 Task: Look for space in Daqing, China from 6th September, 2023 to 10th September, 2023 for 1 adult in price range Rs.9000 to Rs.17000. Place can be private room with 1  bedroom having 1 bed and 1 bathroom. Property type can be house, flat, guest house, hotel. Booking option can be shelf check-in. Required host language is Chinese (Simplified).
Action: Mouse moved to (619, 82)
Screenshot: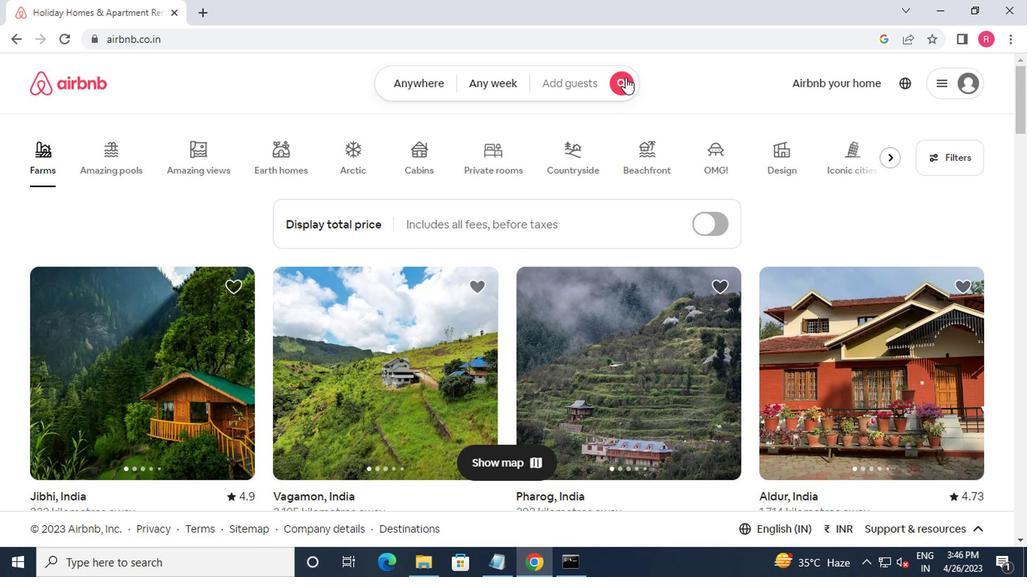 
Action: Mouse pressed left at (619, 82)
Screenshot: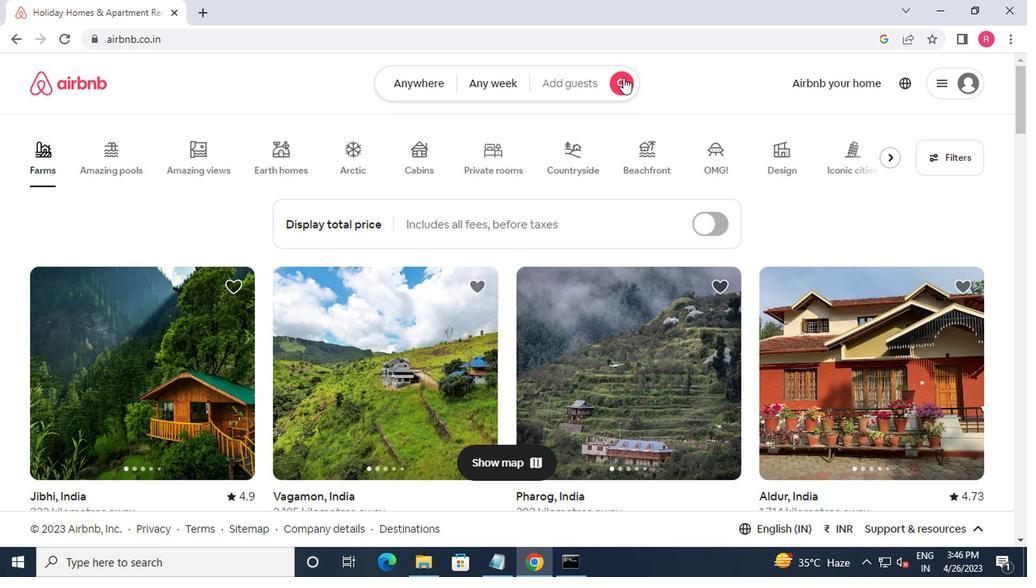 
Action: Mouse moved to (254, 146)
Screenshot: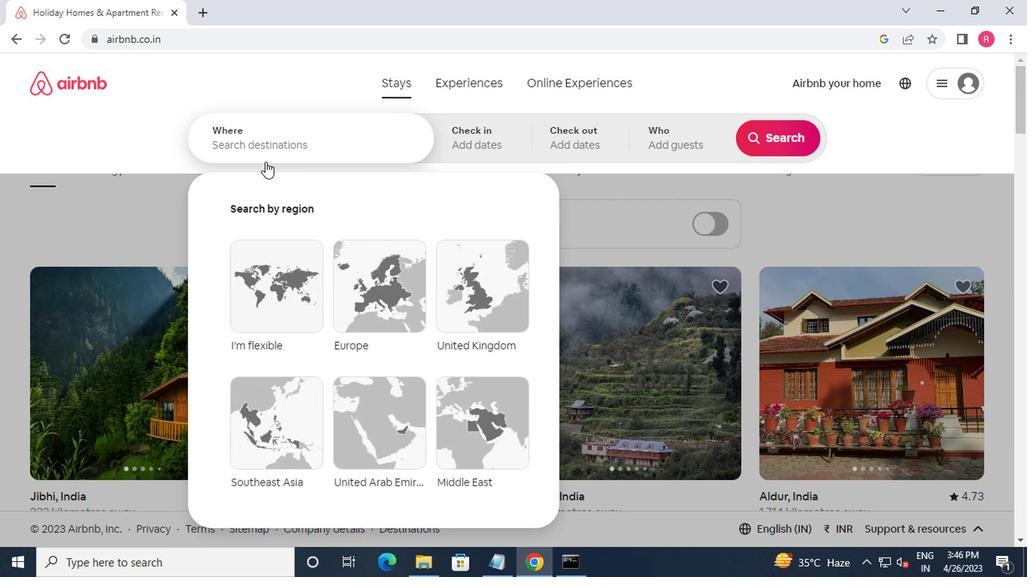 
Action: Mouse pressed left at (254, 146)
Screenshot: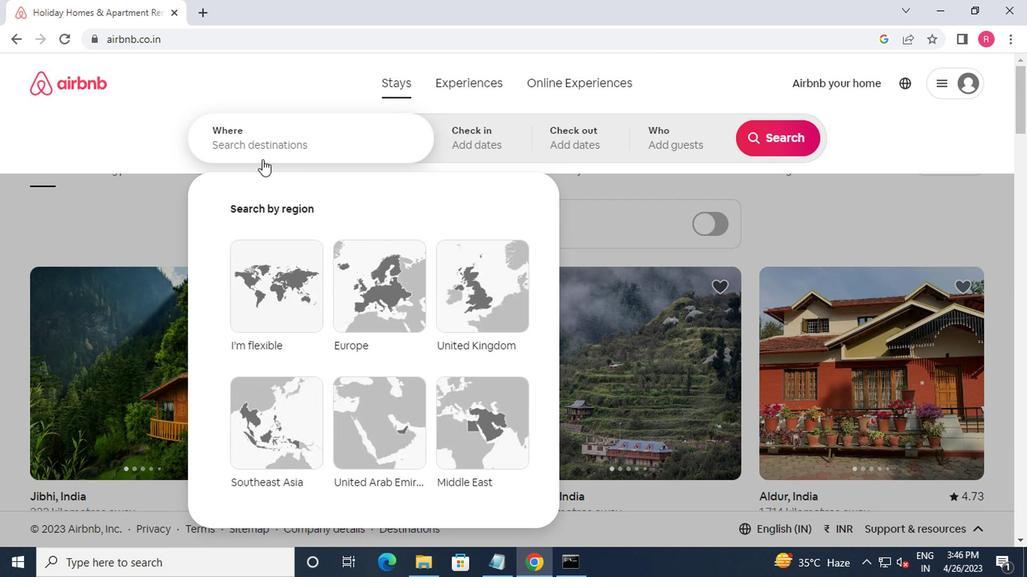 
Action: Mouse moved to (283, 165)
Screenshot: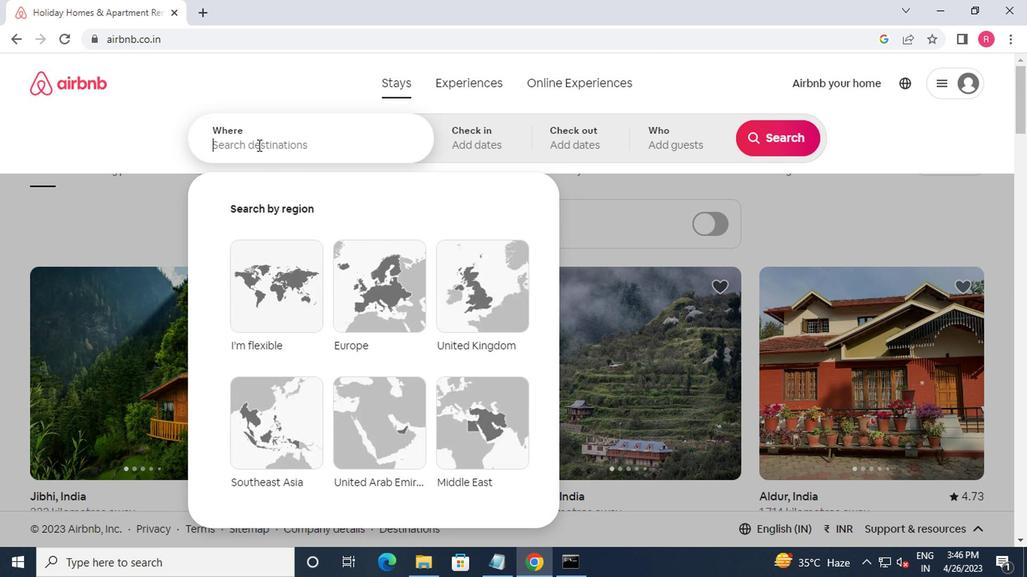 
Action: Key pressed daqing,china
Screenshot: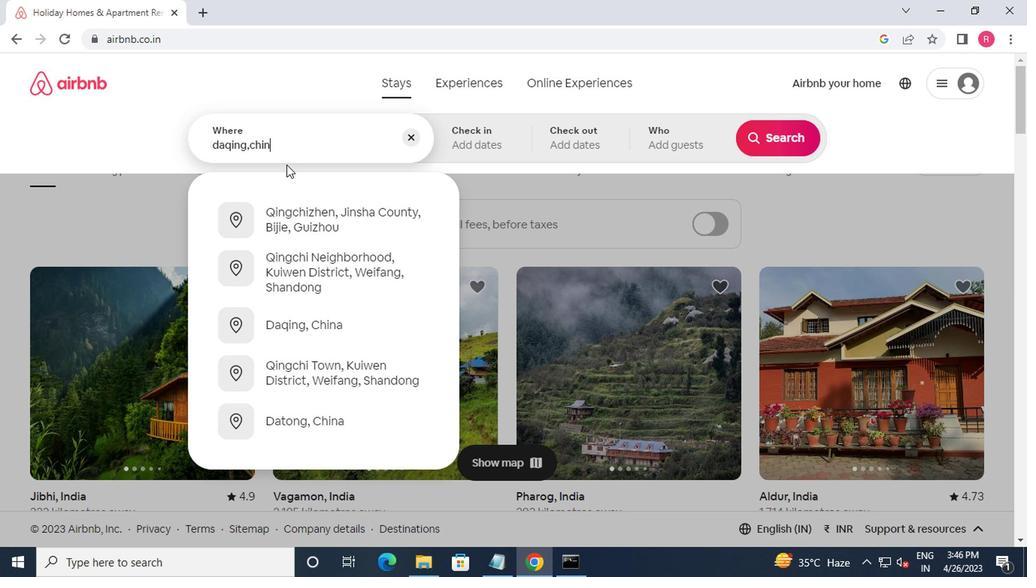 
Action: Mouse moved to (307, 276)
Screenshot: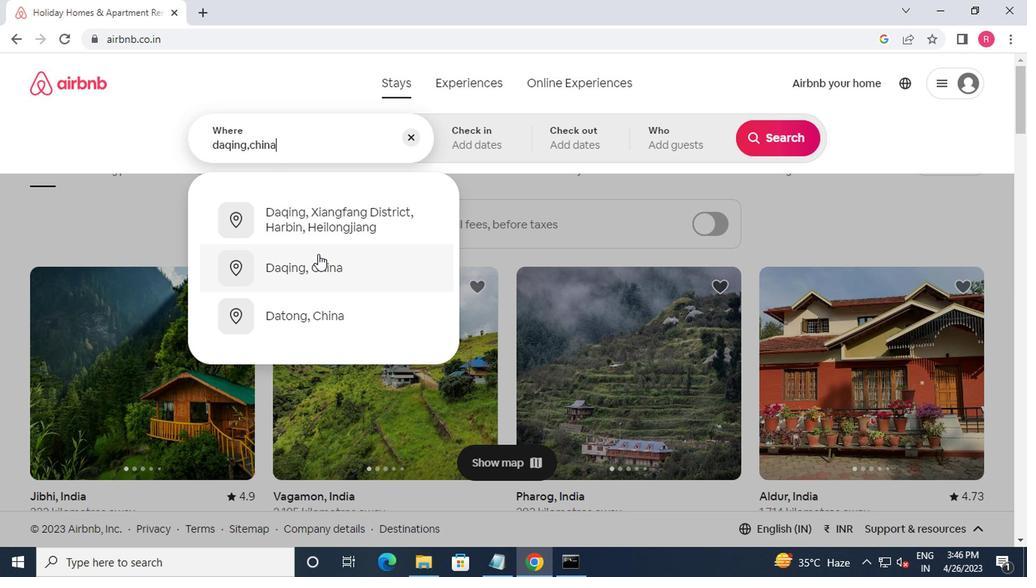 
Action: Mouse pressed left at (307, 276)
Screenshot: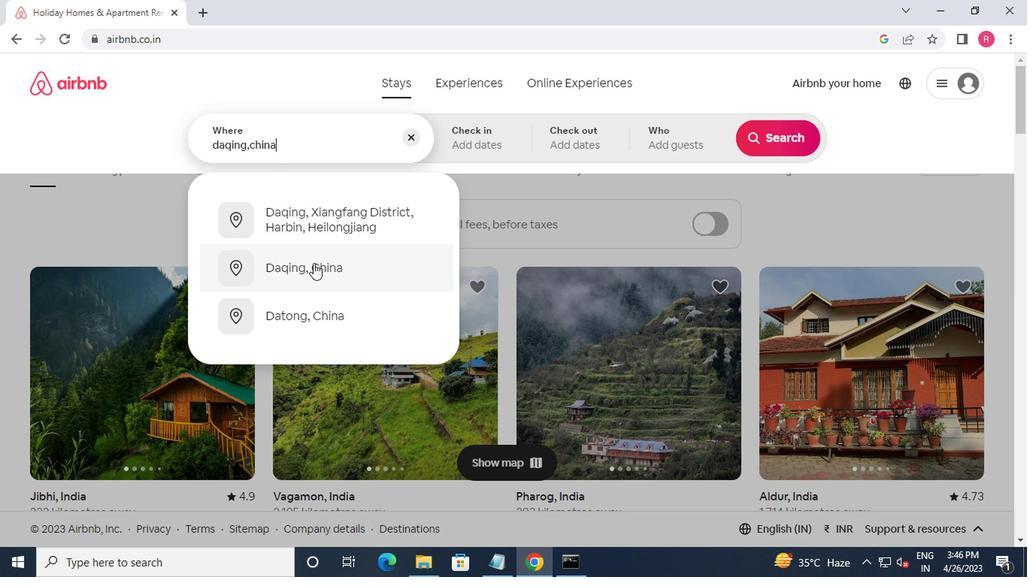 
Action: Mouse moved to (764, 260)
Screenshot: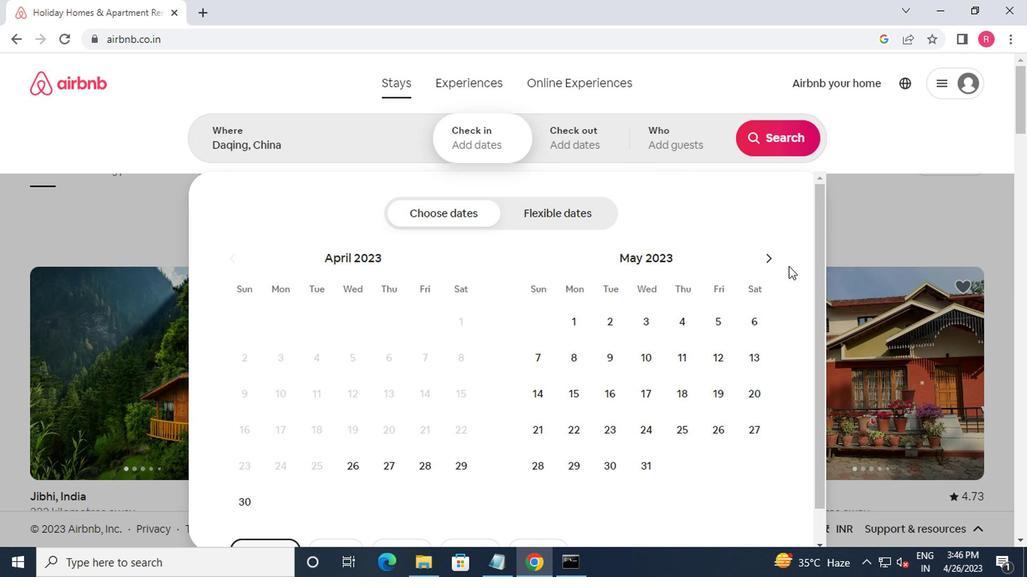 
Action: Mouse pressed left at (764, 260)
Screenshot: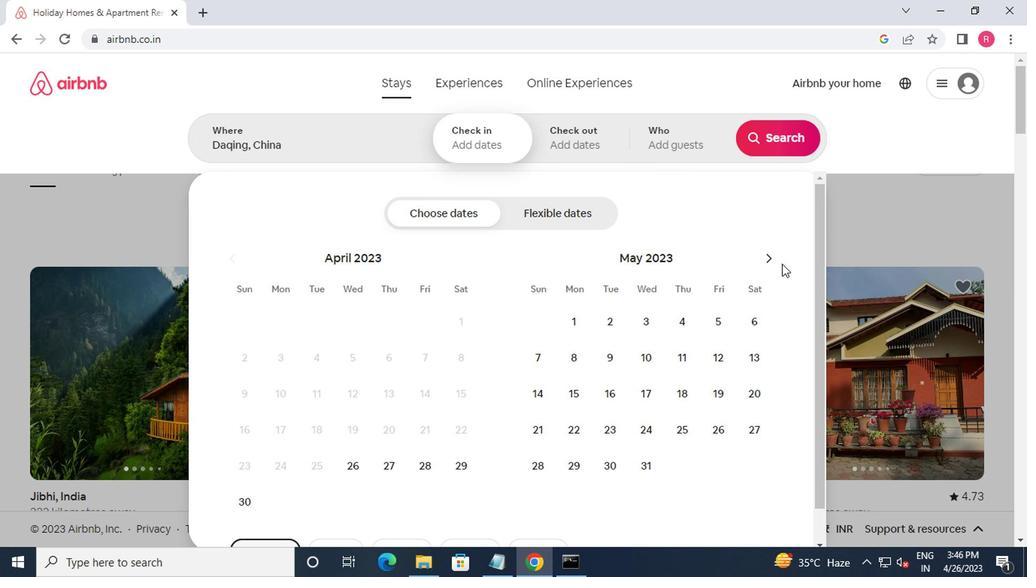 
Action: Mouse moved to (763, 260)
Screenshot: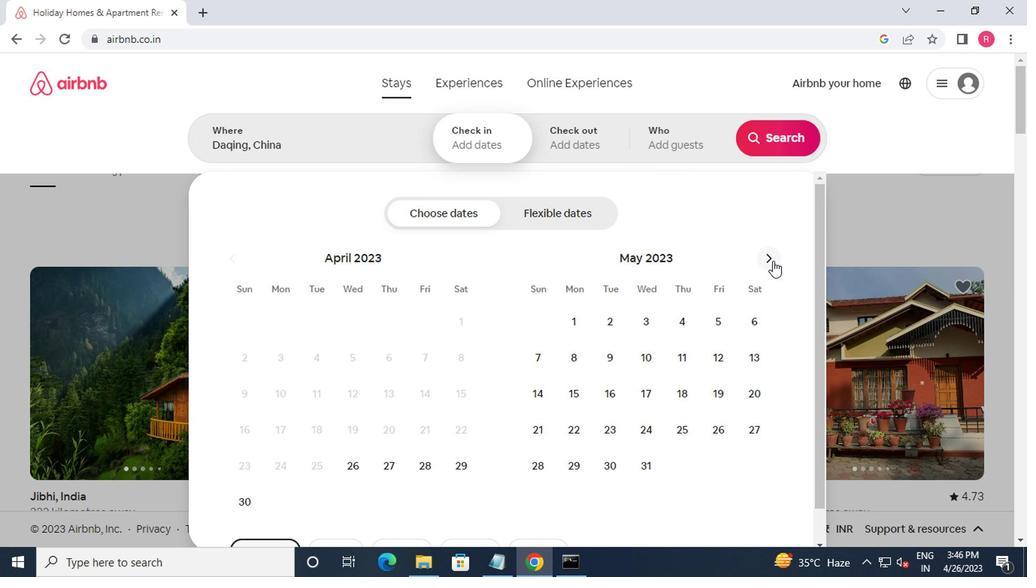 
Action: Mouse pressed left at (763, 260)
Screenshot: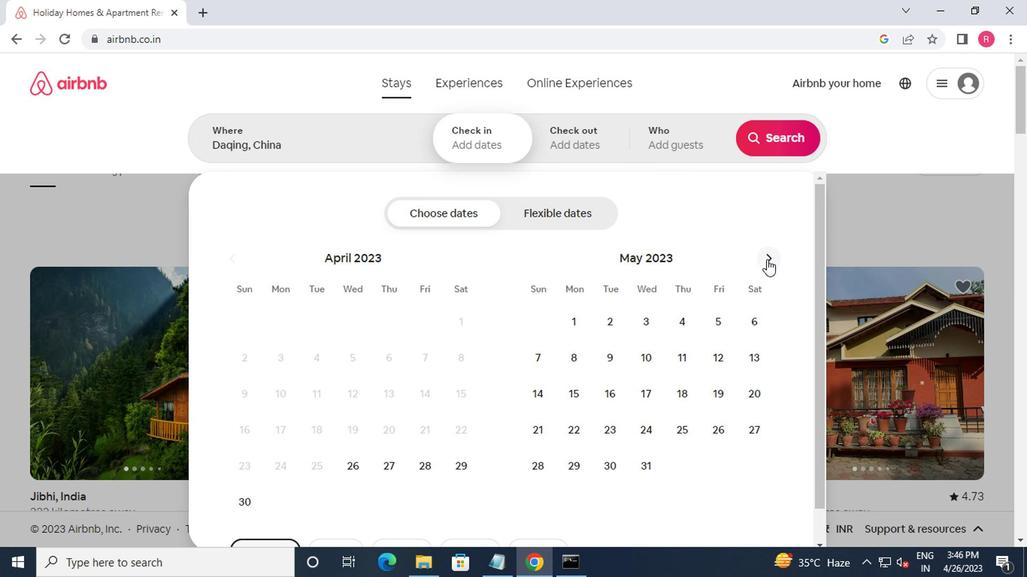 
Action: Mouse moved to (763, 258)
Screenshot: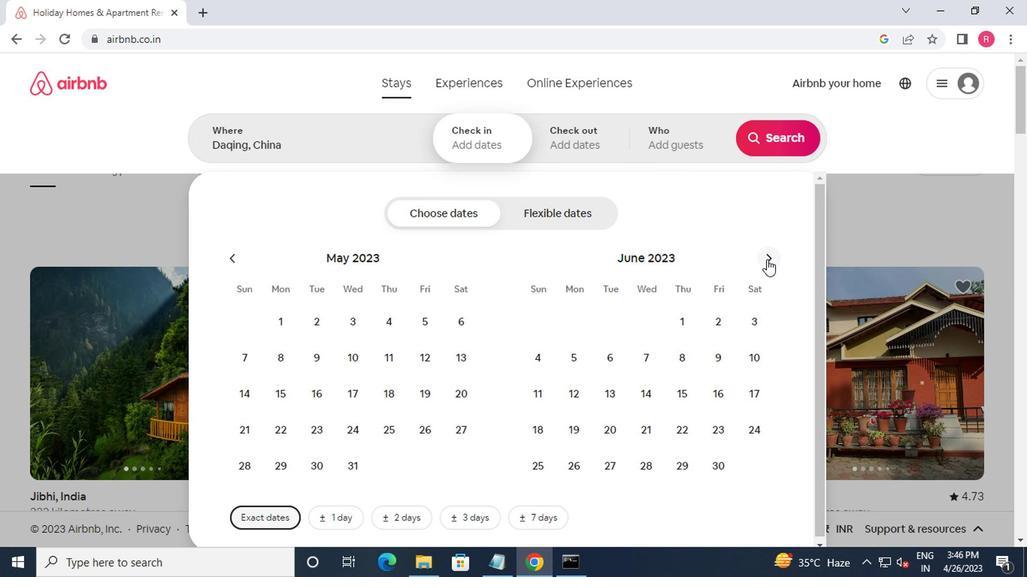 
Action: Mouse pressed left at (763, 258)
Screenshot: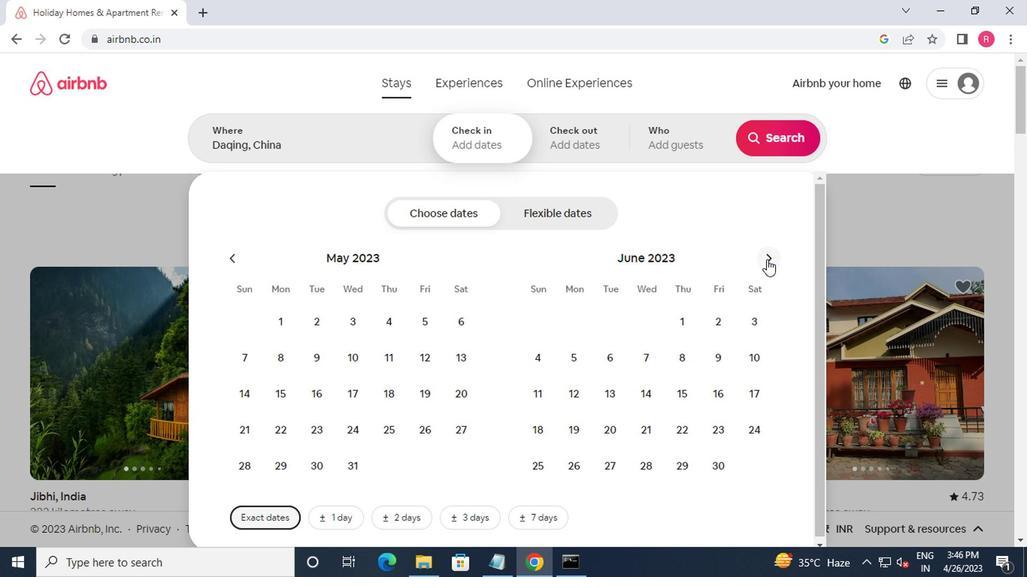 
Action: Mouse moved to (765, 258)
Screenshot: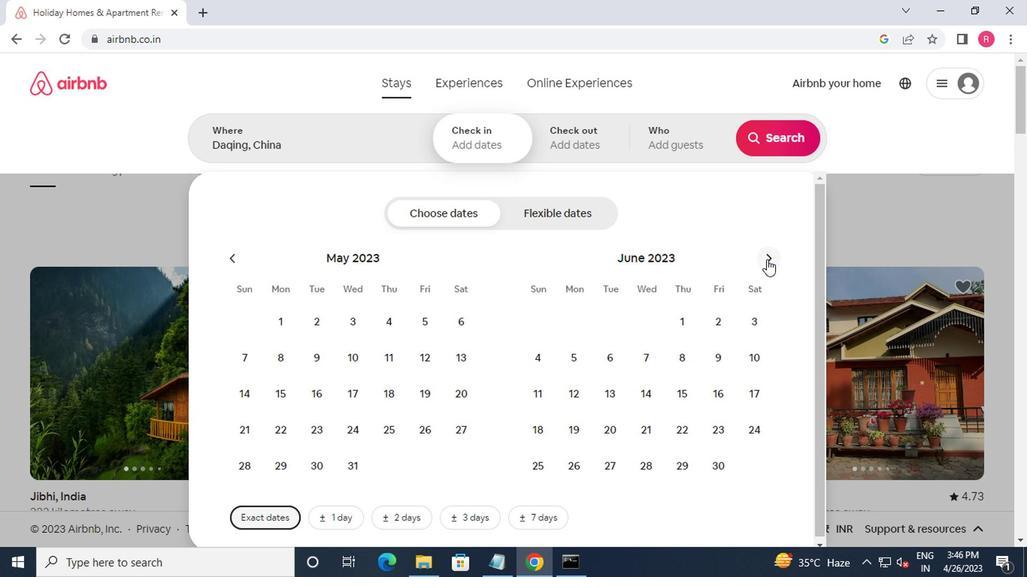 
Action: Mouse pressed left at (765, 258)
Screenshot: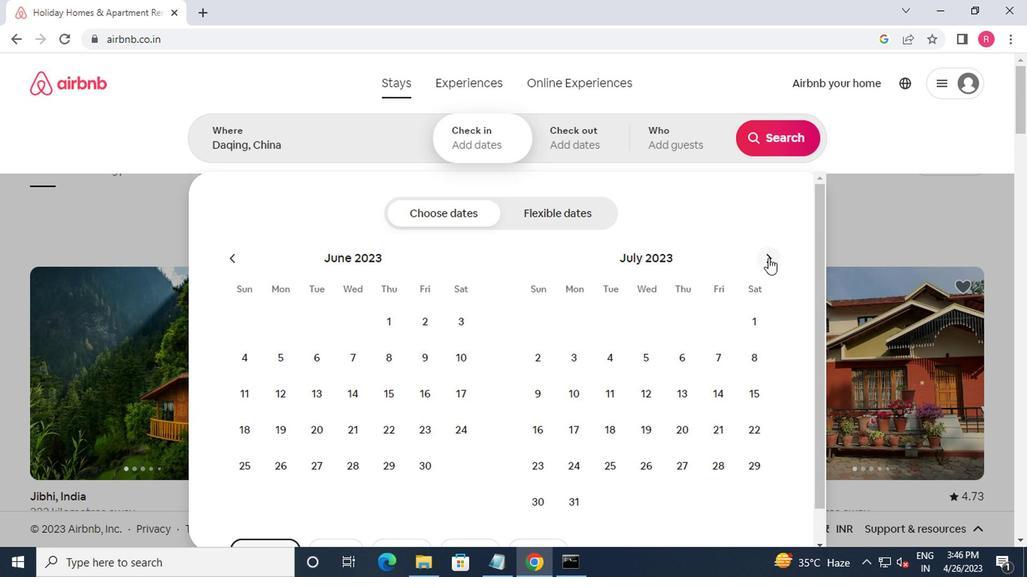 
Action: Mouse moved to (766, 258)
Screenshot: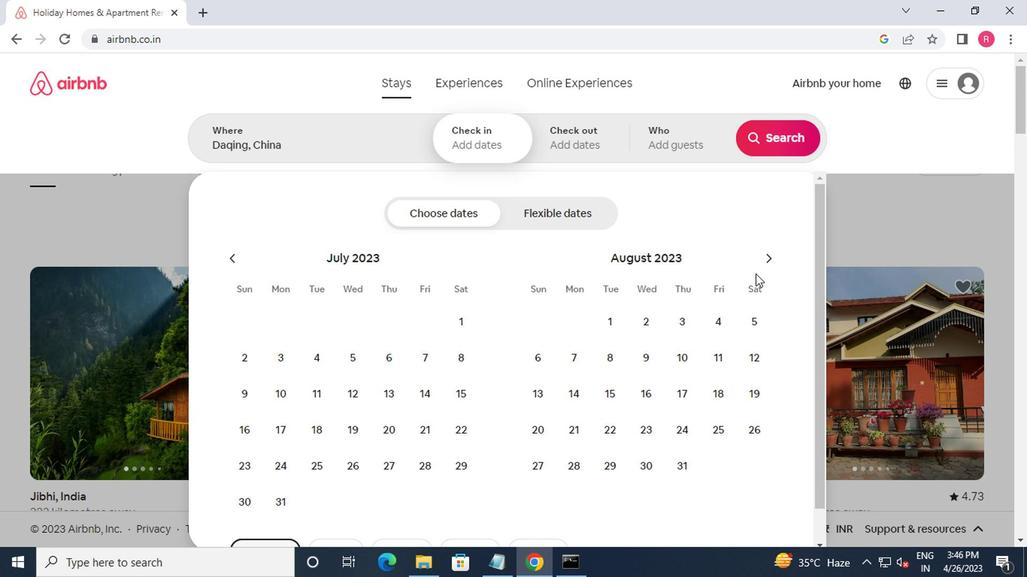 
Action: Mouse pressed left at (766, 258)
Screenshot: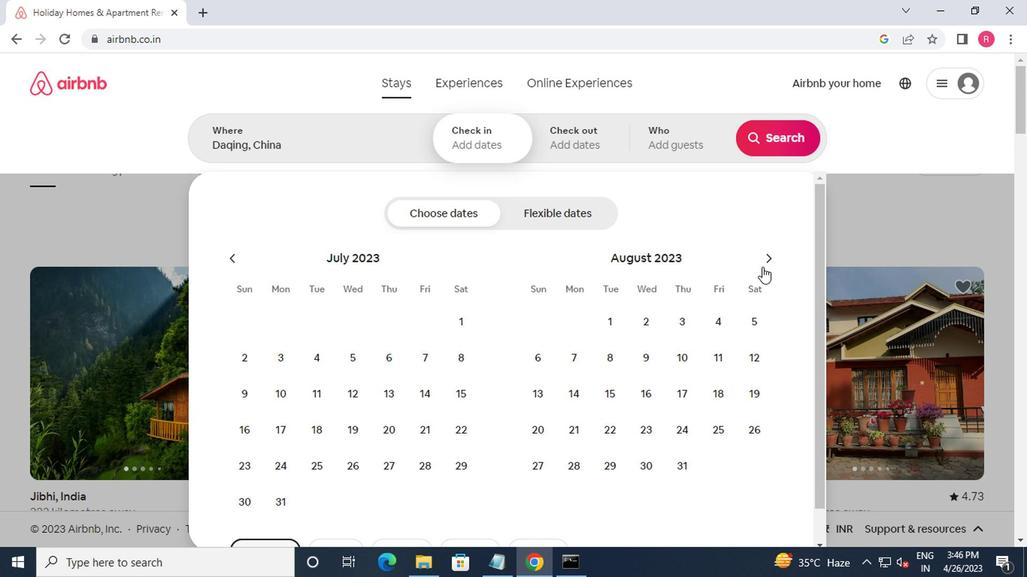 
Action: Mouse moved to (642, 364)
Screenshot: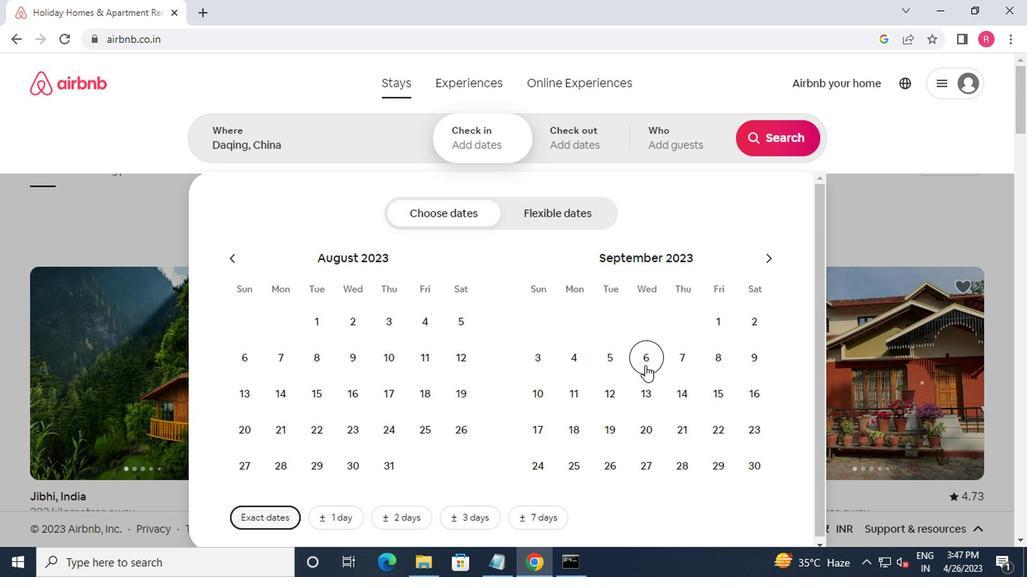 
Action: Mouse pressed left at (642, 364)
Screenshot: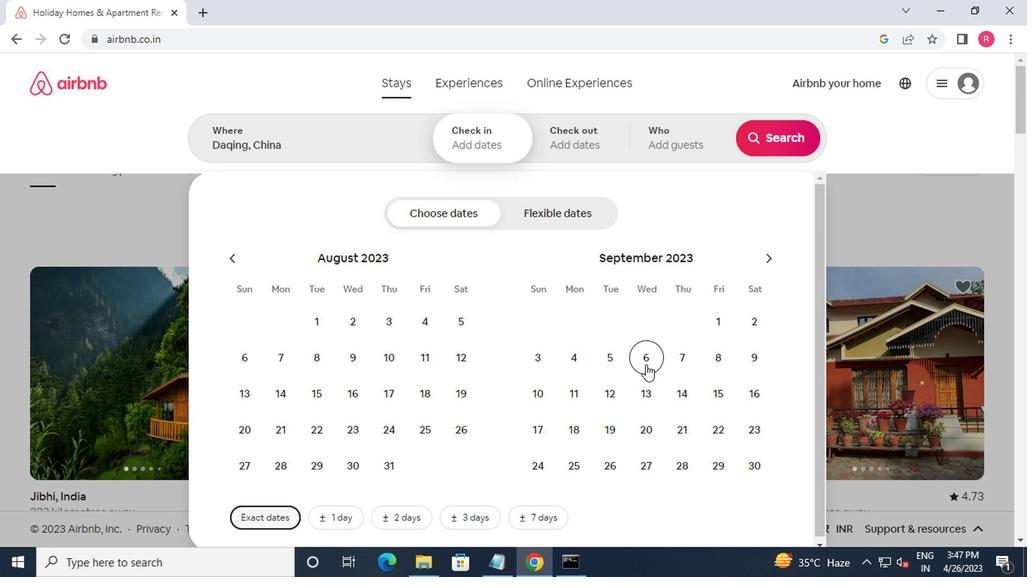 
Action: Mouse moved to (542, 398)
Screenshot: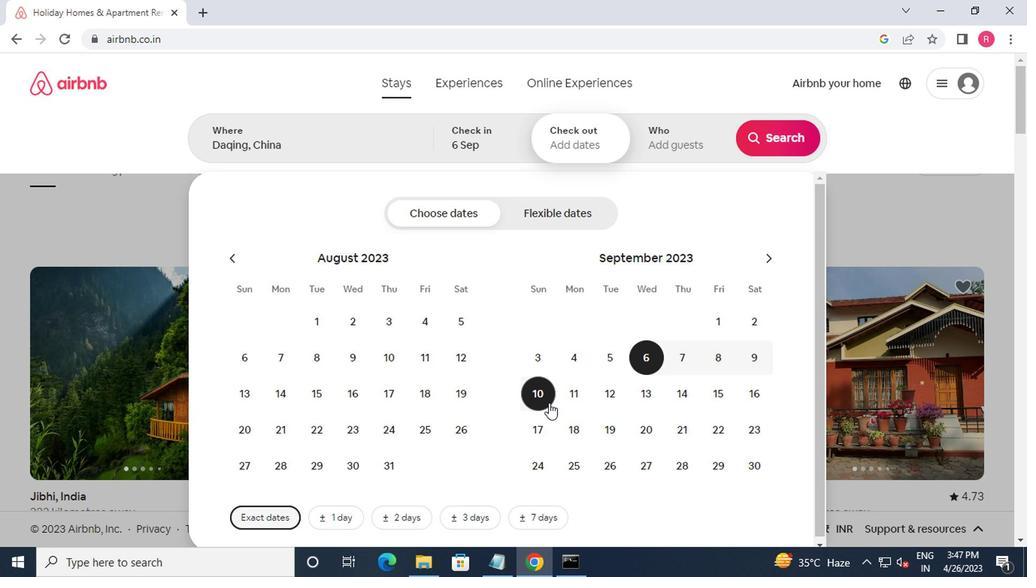 
Action: Mouse pressed left at (542, 398)
Screenshot: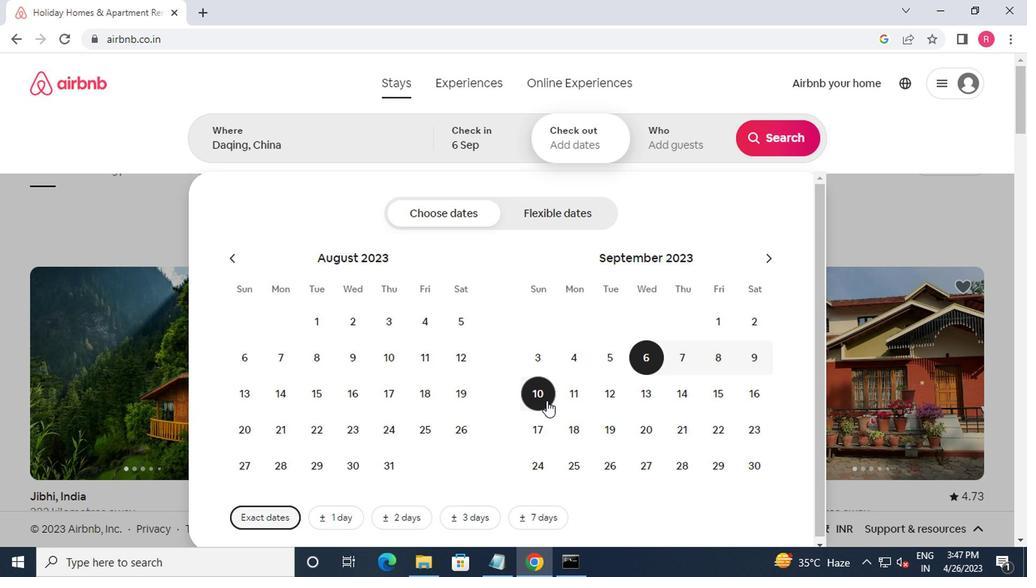 
Action: Mouse moved to (652, 160)
Screenshot: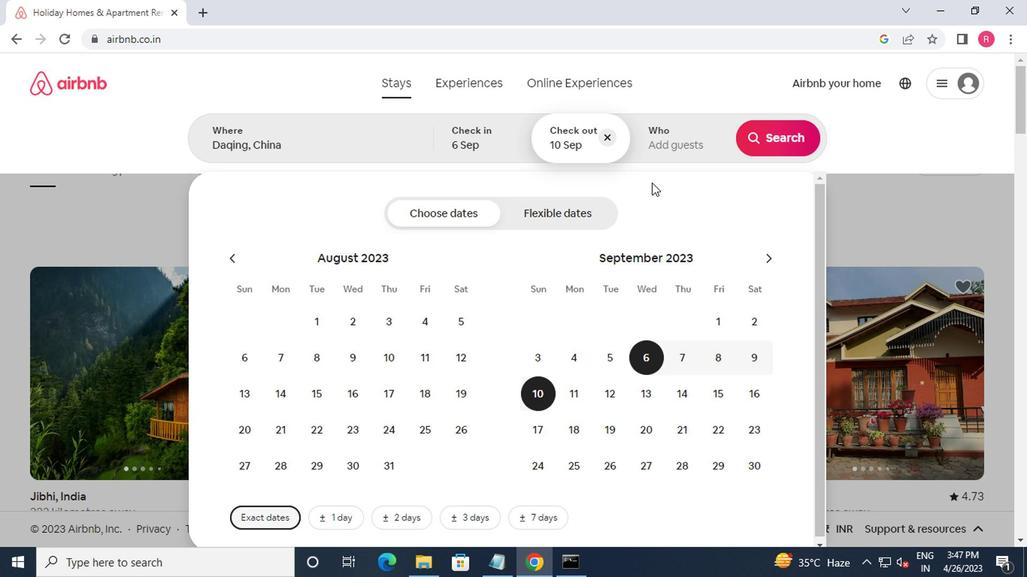 
Action: Mouse pressed left at (652, 160)
Screenshot: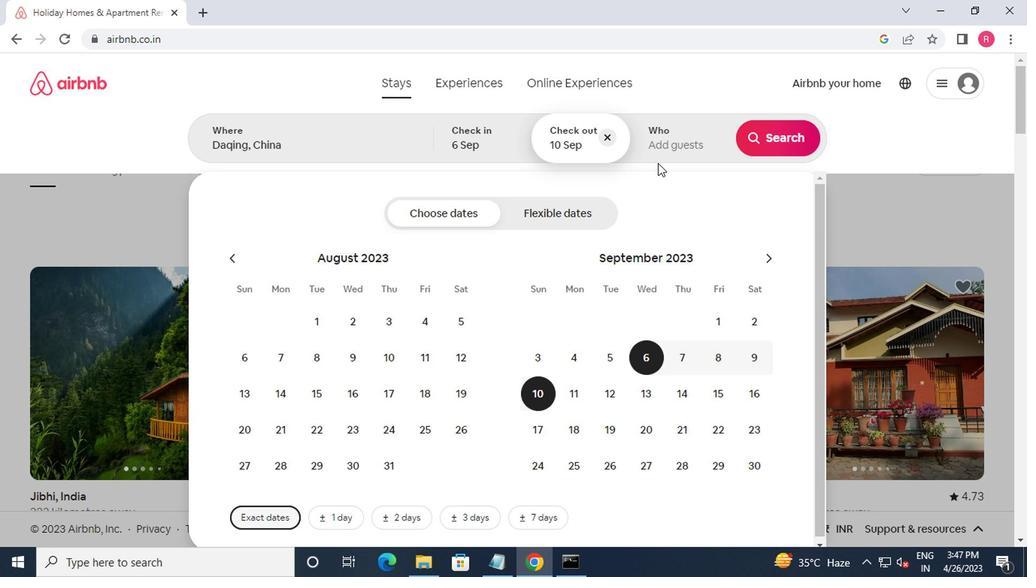 
Action: Mouse moved to (786, 220)
Screenshot: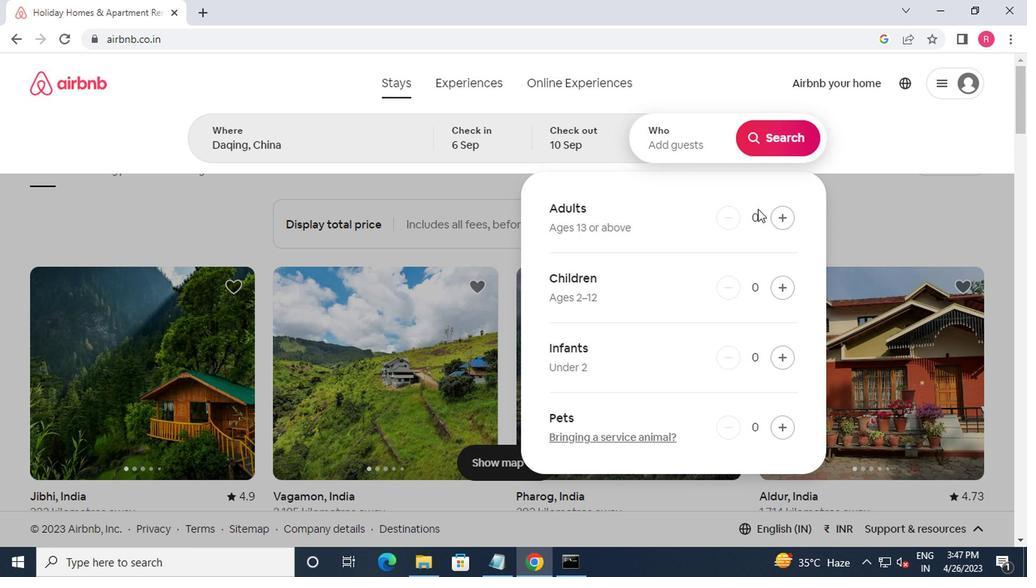 
Action: Mouse pressed left at (786, 220)
Screenshot: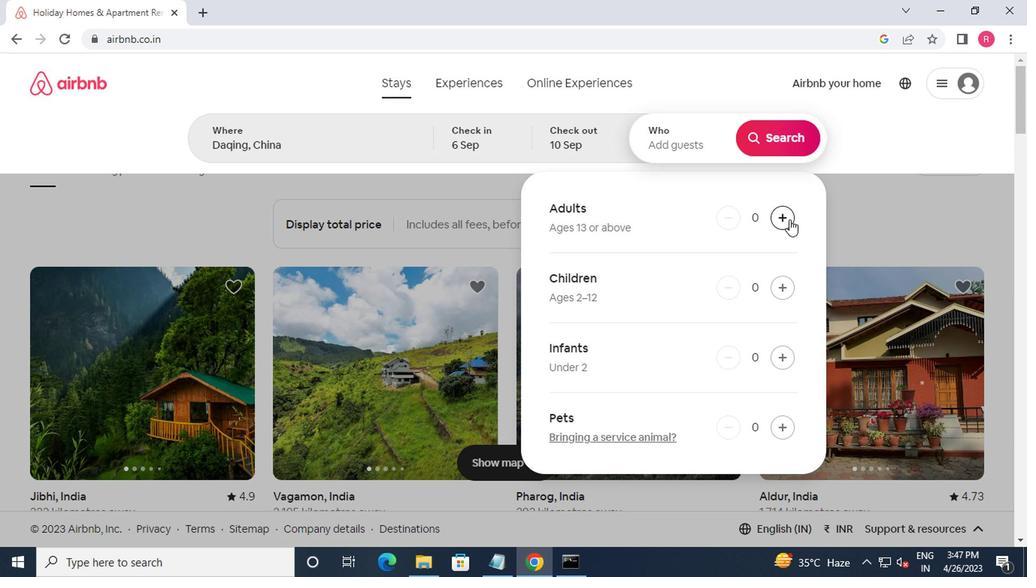 
Action: Mouse moved to (762, 154)
Screenshot: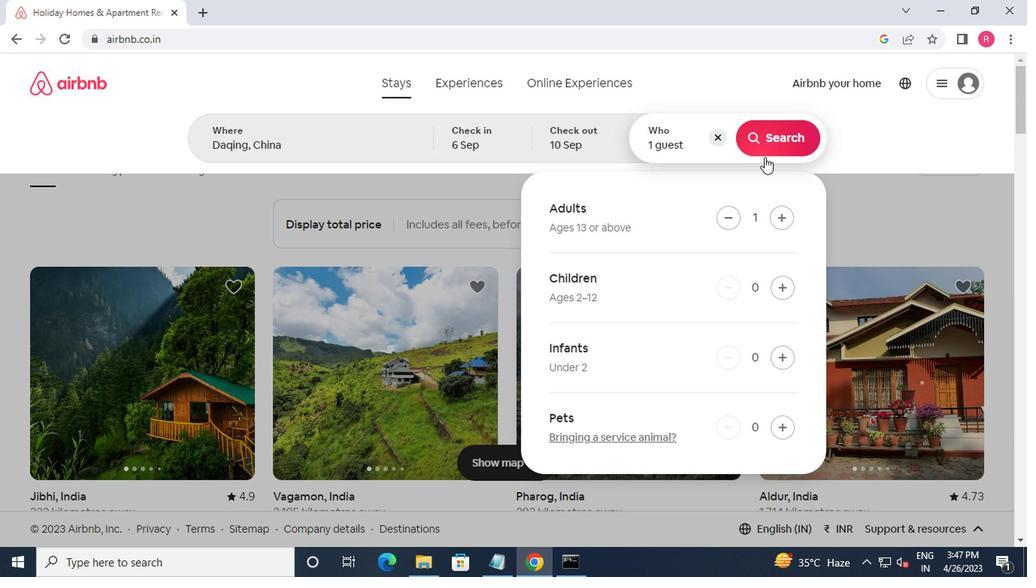 
Action: Mouse pressed left at (762, 154)
Screenshot: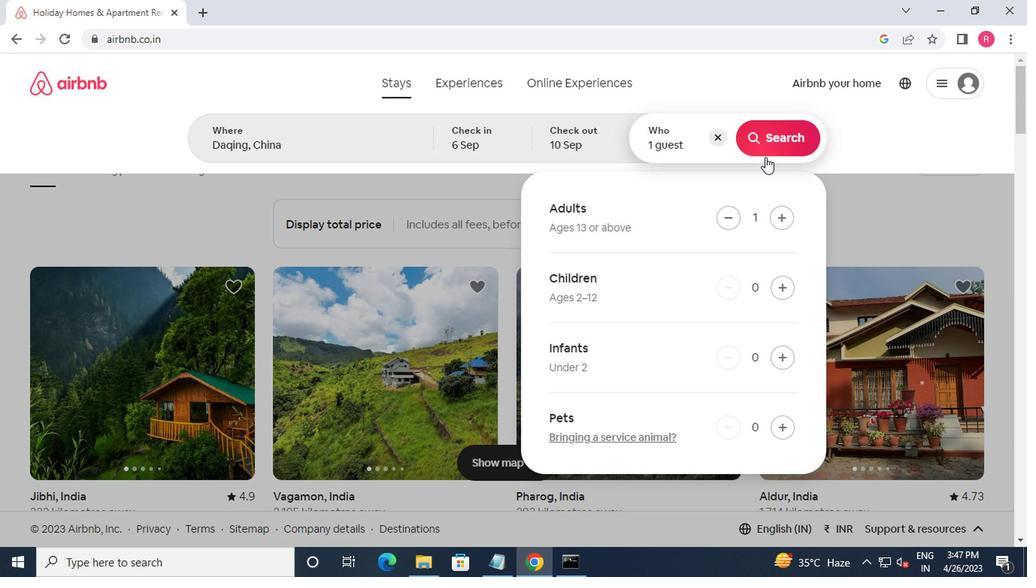 
Action: Mouse moved to (938, 147)
Screenshot: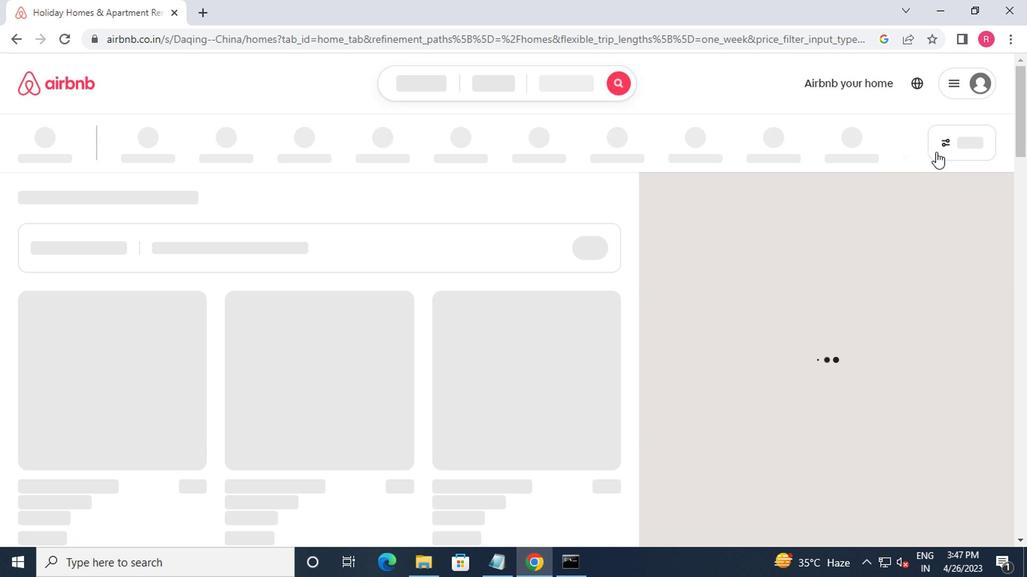 
Action: Mouse pressed left at (938, 147)
Screenshot: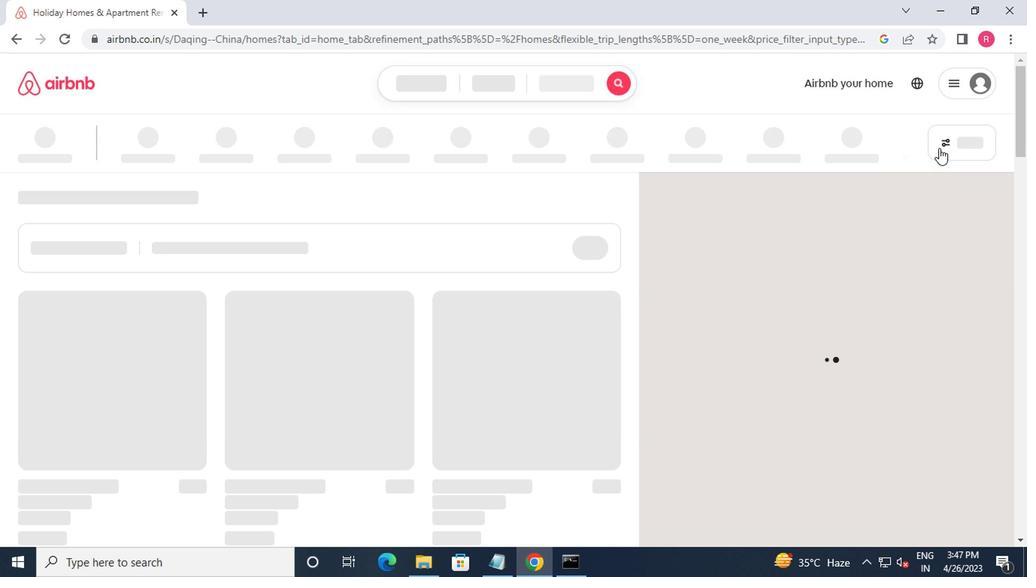 
Action: Mouse moved to (375, 241)
Screenshot: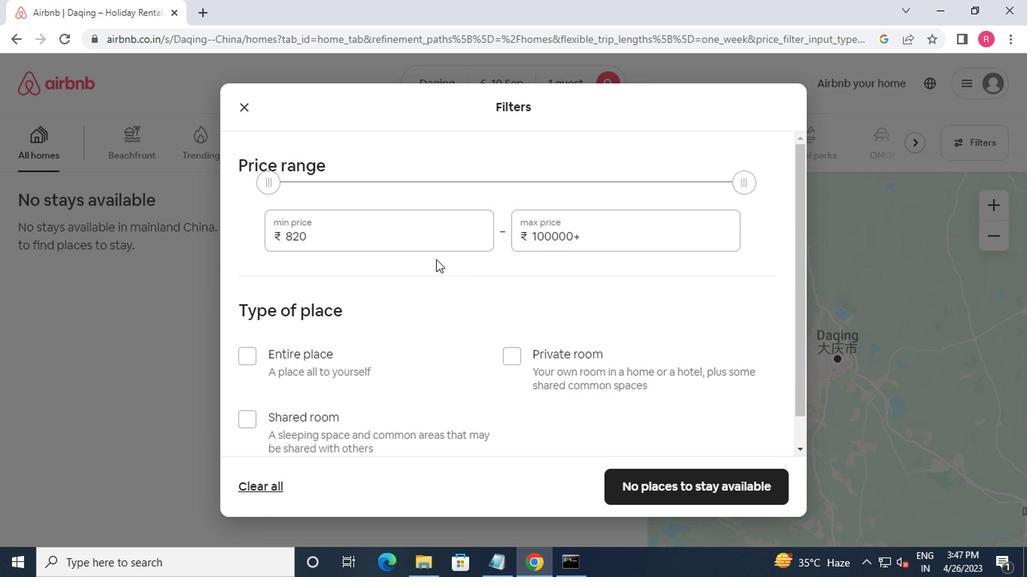 
Action: Mouse pressed left at (375, 241)
Screenshot: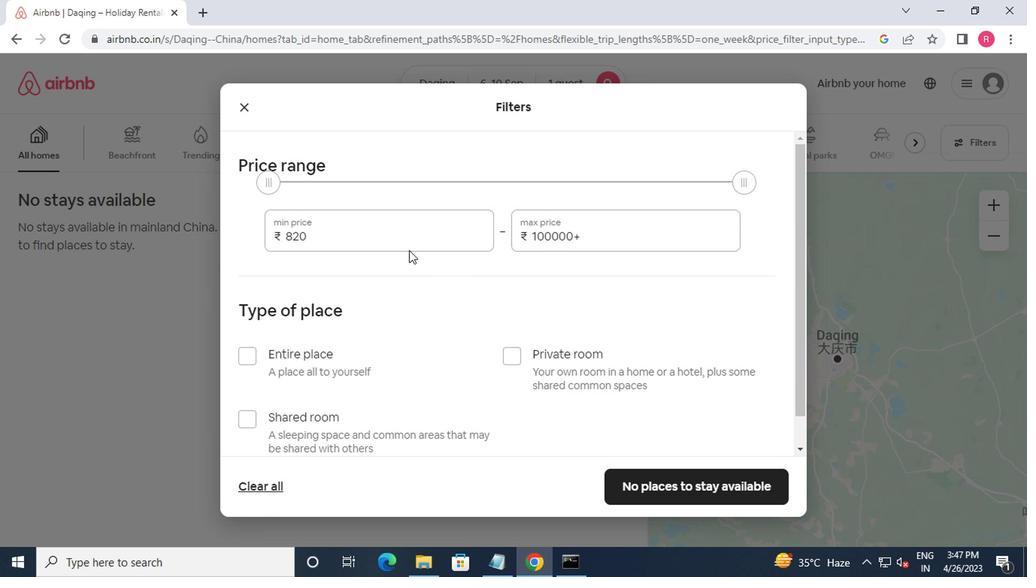 
Action: Mouse moved to (380, 232)
Screenshot: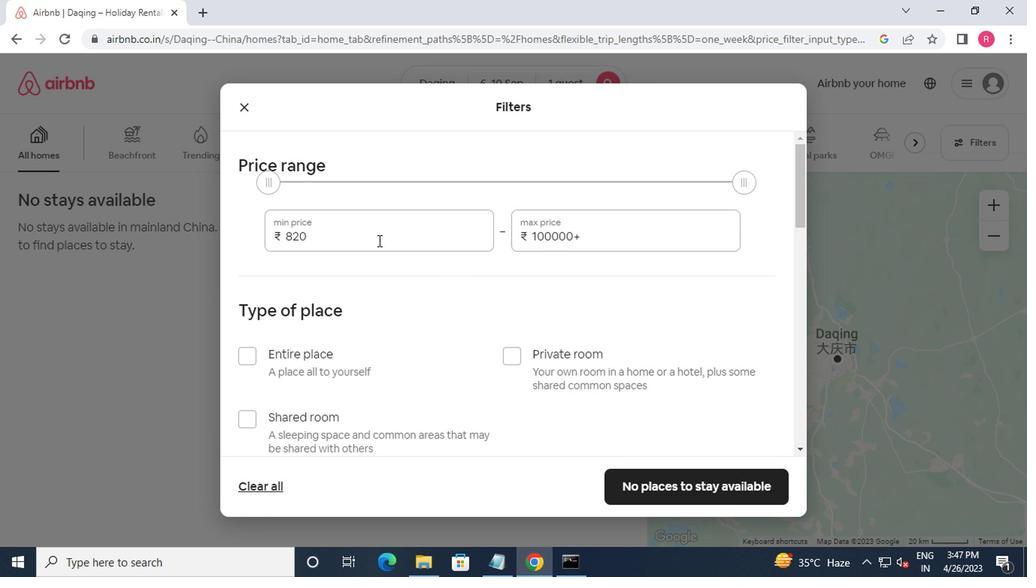 
Action: Key pressed <Key.backspace><Key.backspace><Key.backspace><Key.backspace>9000<Key.tab>17000
Screenshot: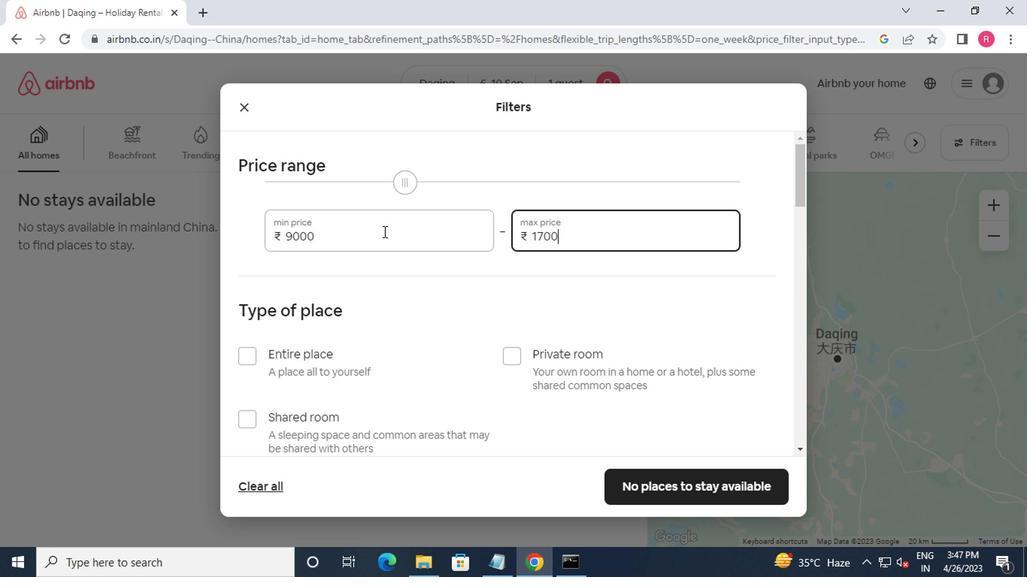 
Action: Mouse moved to (438, 309)
Screenshot: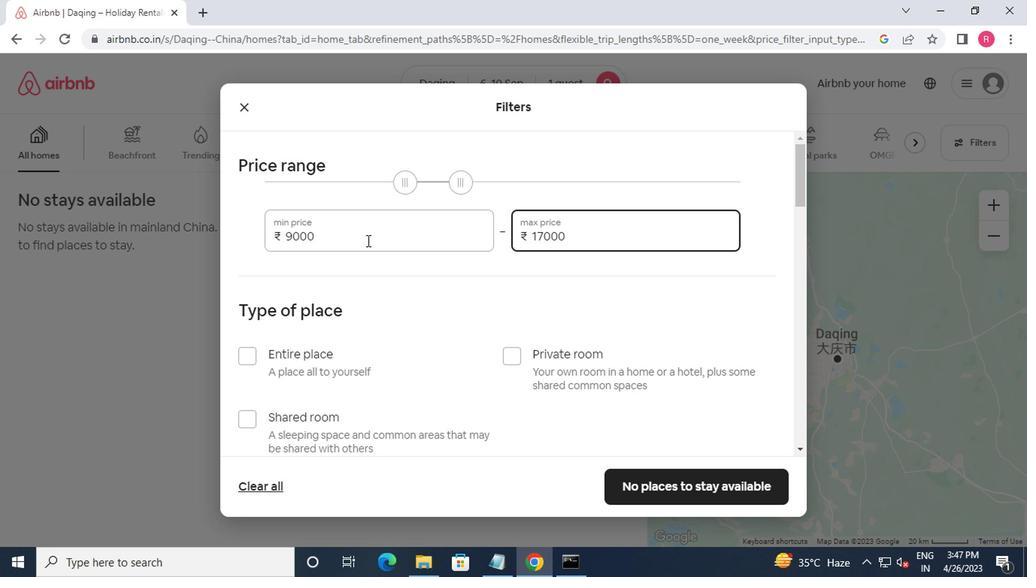 
Action: Mouse scrolled (438, 309) with delta (0, 0)
Screenshot: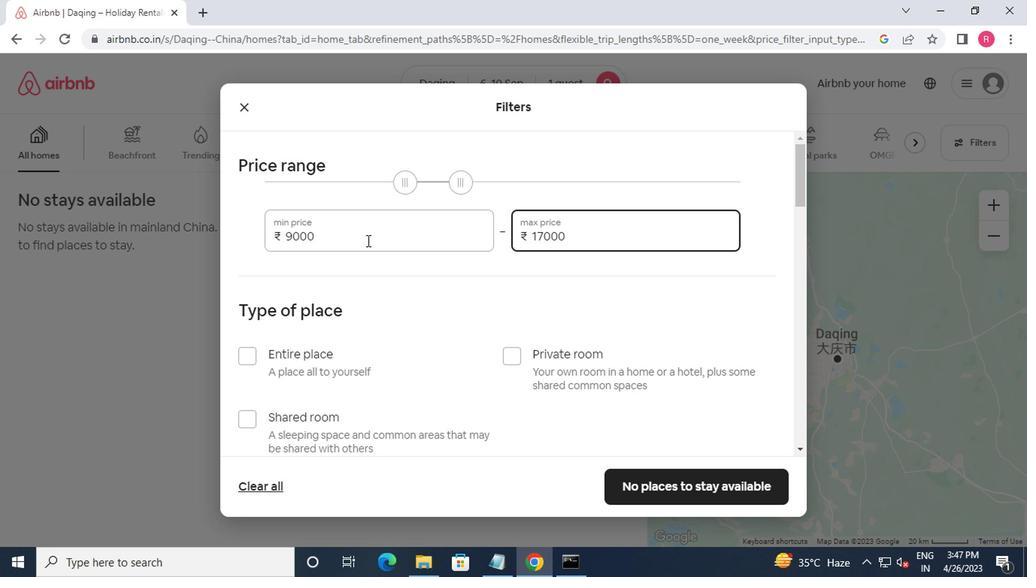 
Action: Mouse moved to (505, 279)
Screenshot: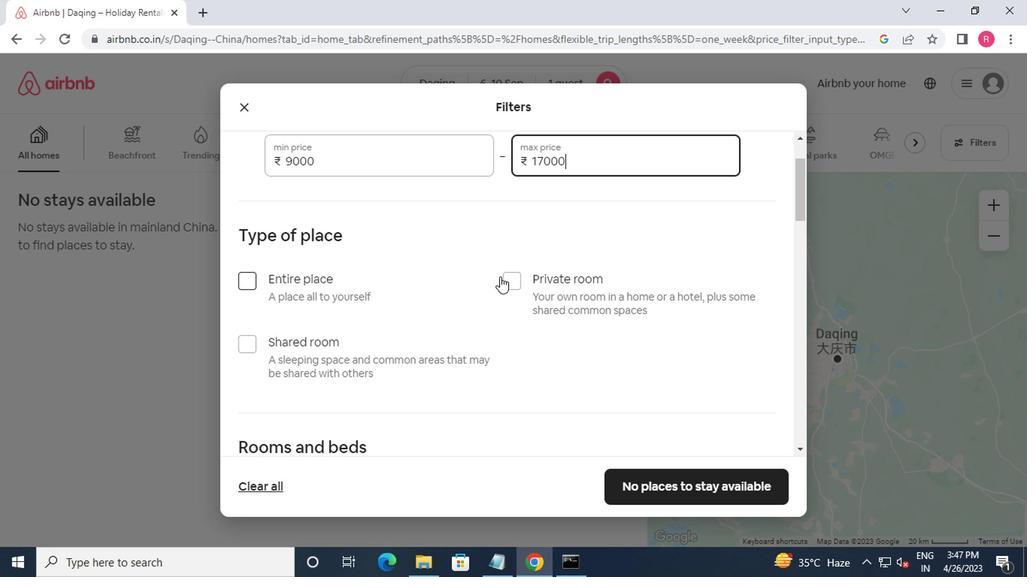 
Action: Mouse pressed left at (505, 279)
Screenshot: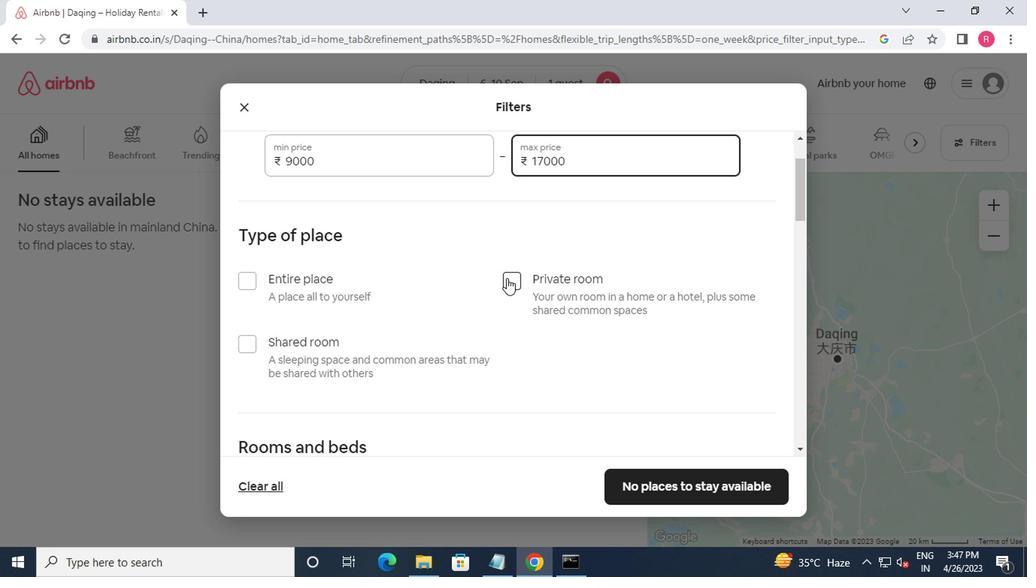
Action: Mouse moved to (497, 281)
Screenshot: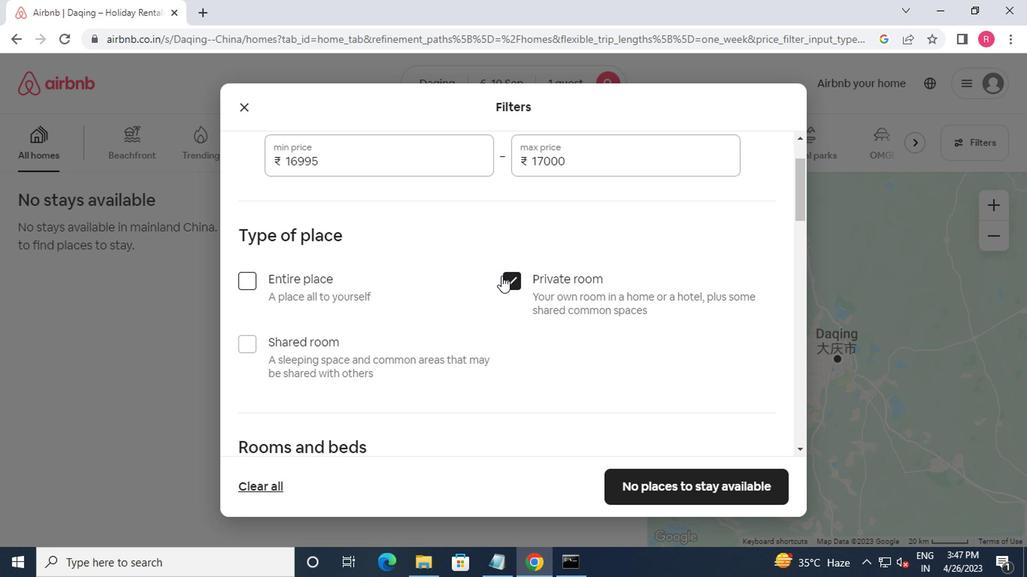 
Action: Mouse scrolled (497, 280) with delta (0, 0)
Screenshot: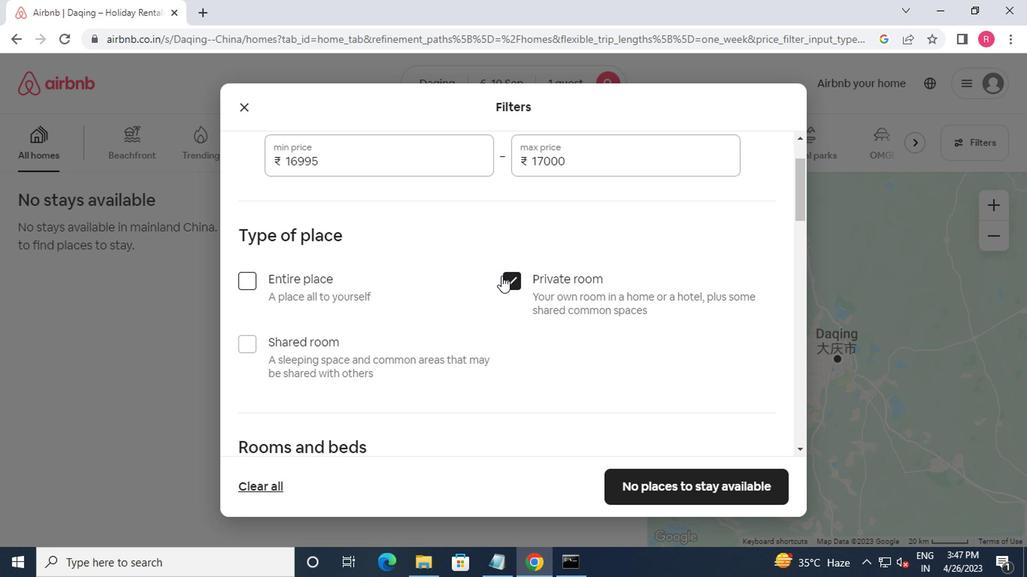 
Action: Mouse moved to (370, 349)
Screenshot: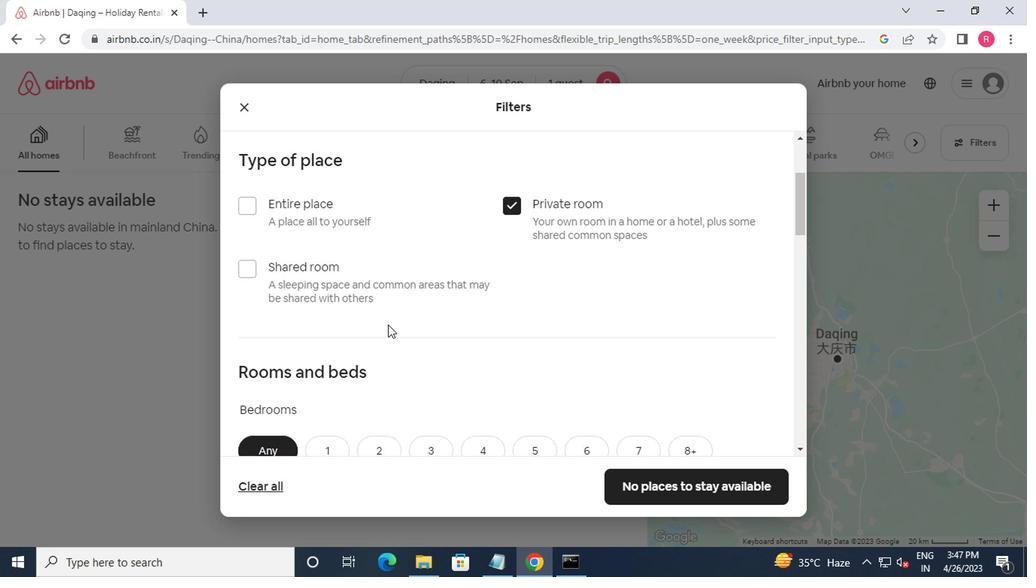 
Action: Mouse scrolled (370, 349) with delta (0, 0)
Screenshot: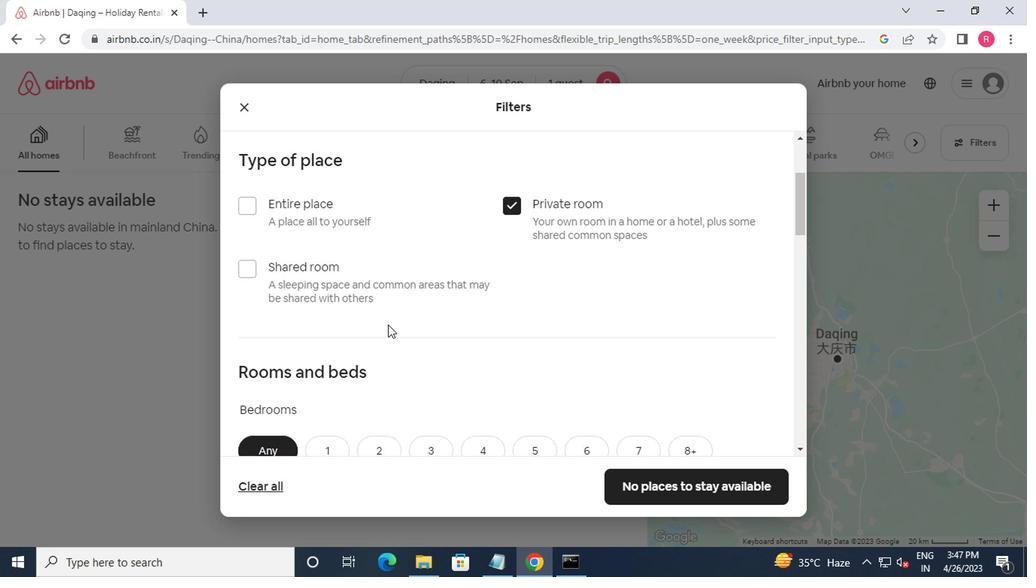 
Action: Mouse moved to (372, 352)
Screenshot: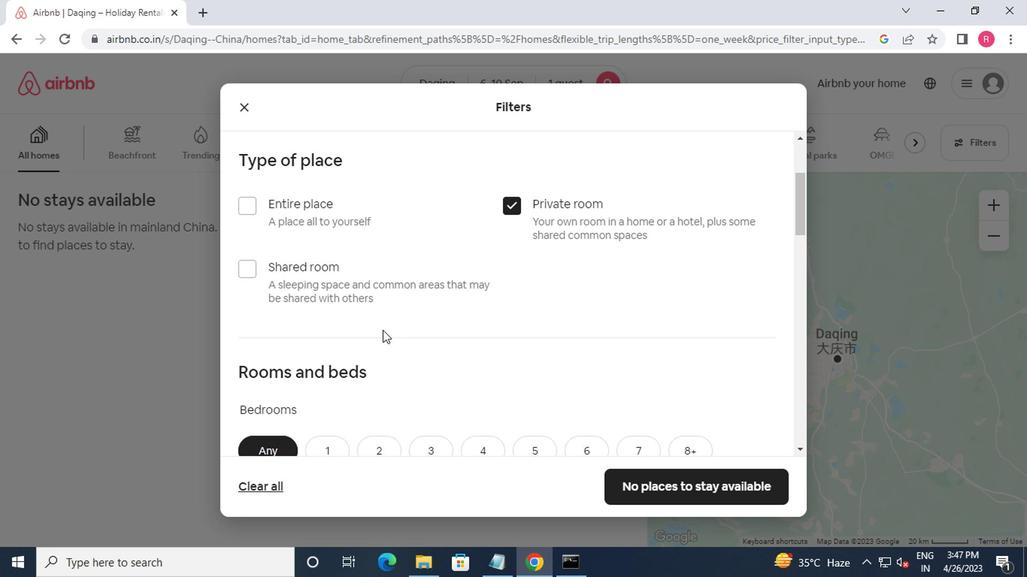 
Action: Mouse scrolled (372, 351) with delta (0, -1)
Screenshot: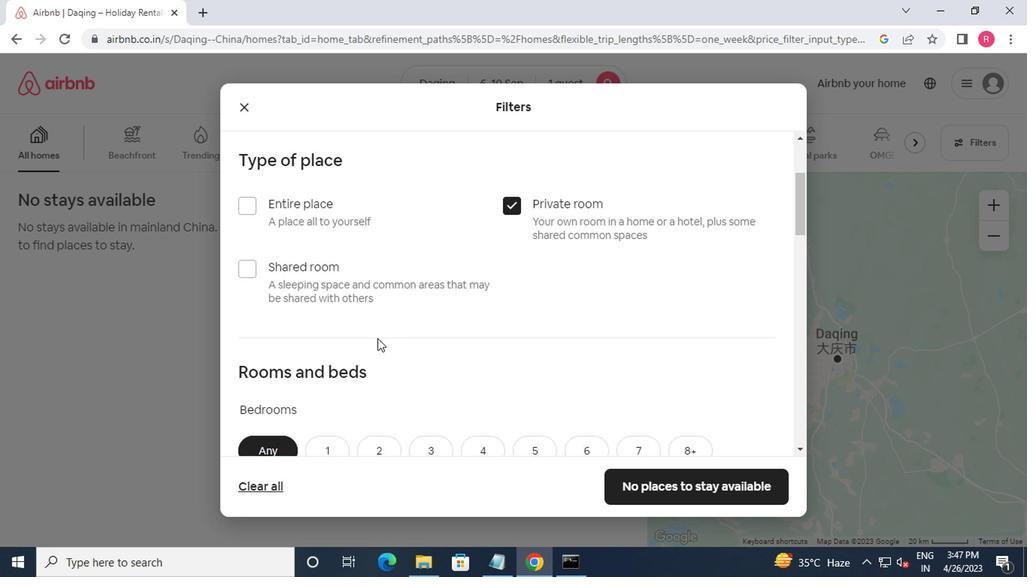 
Action: Mouse moved to (312, 309)
Screenshot: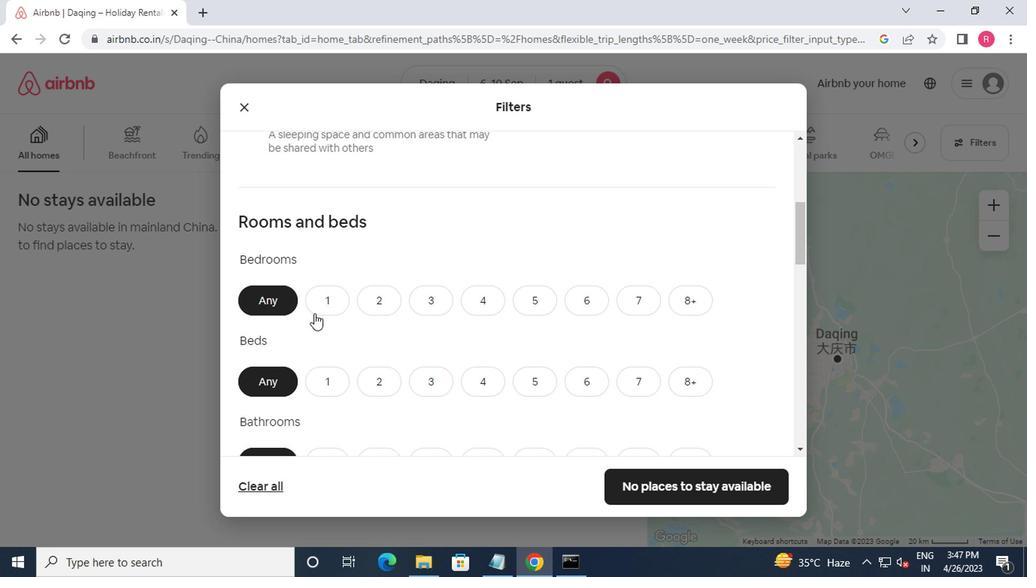 
Action: Mouse pressed left at (312, 309)
Screenshot: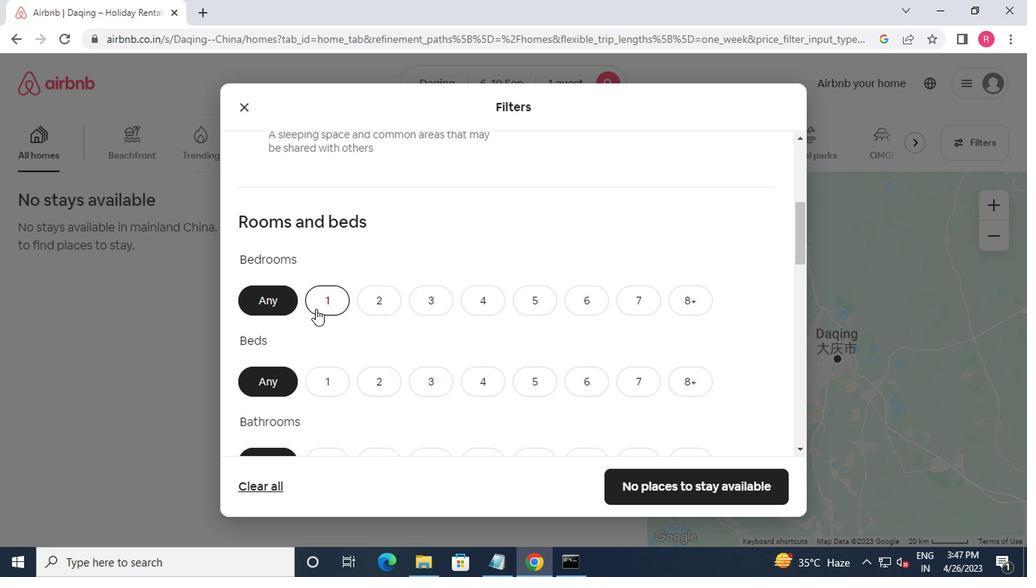 
Action: Mouse moved to (319, 317)
Screenshot: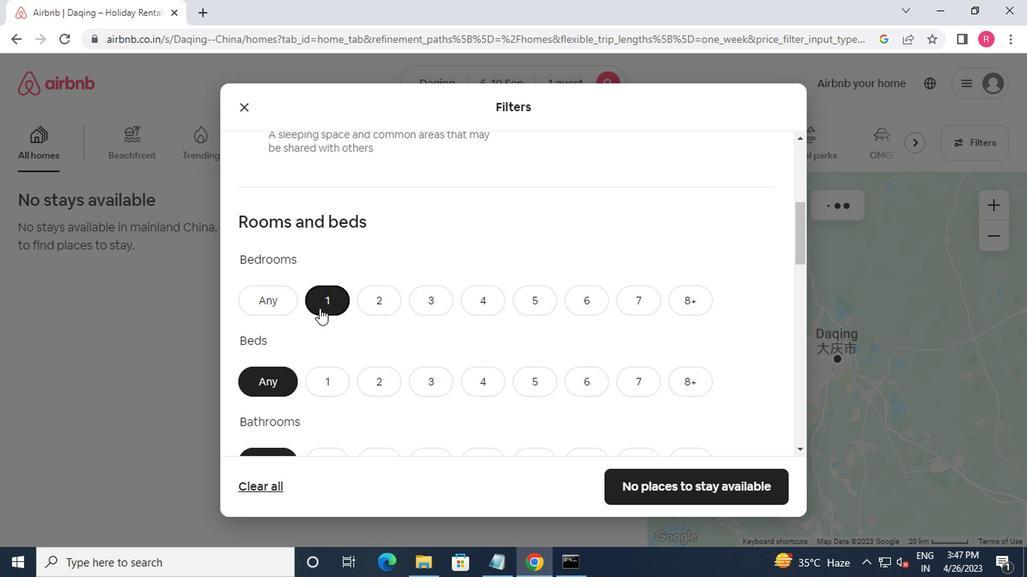 
Action: Mouse scrolled (319, 317) with delta (0, 0)
Screenshot: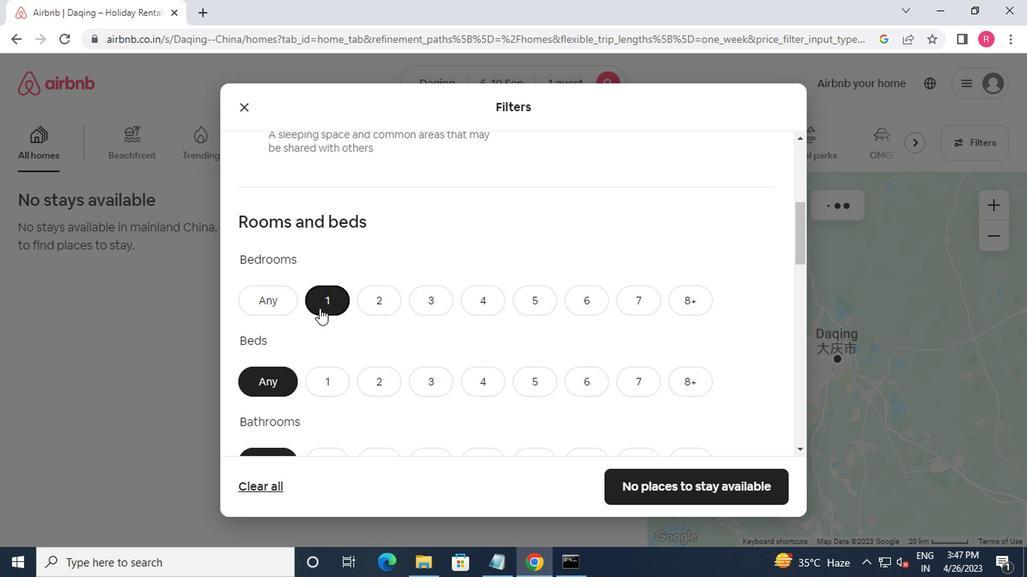 
Action: Mouse moved to (323, 319)
Screenshot: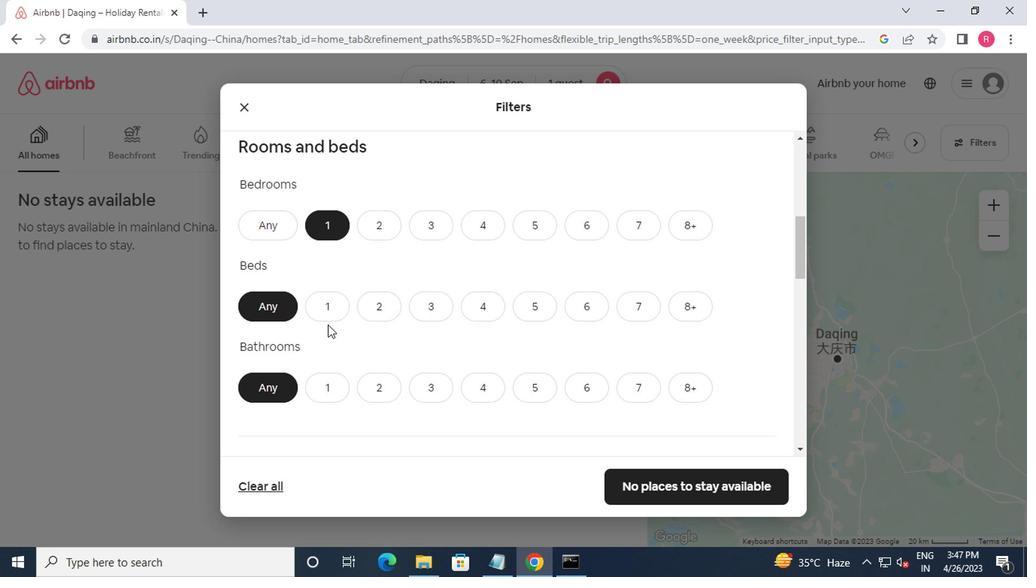 
Action: Mouse pressed left at (323, 319)
Screenshot: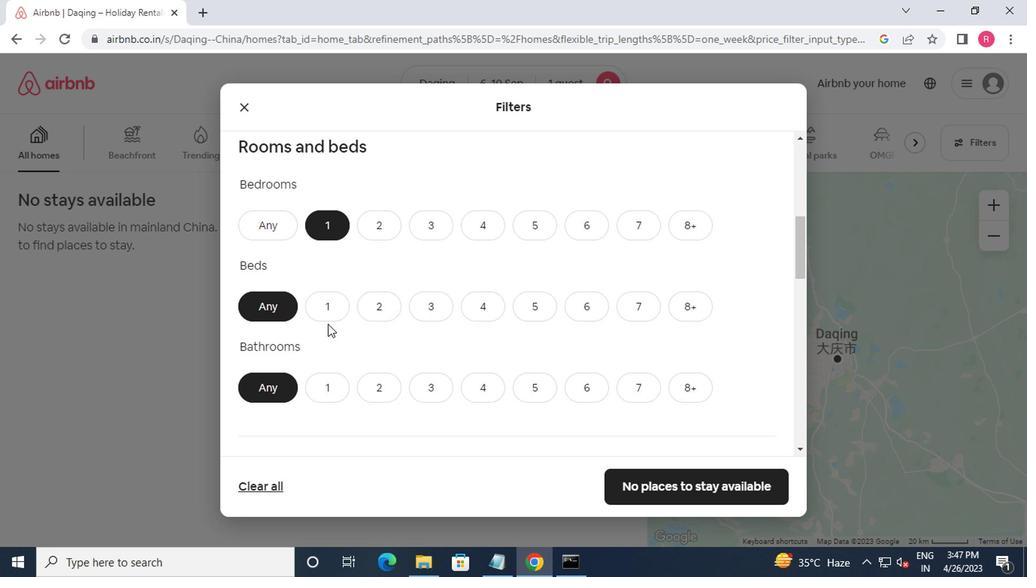 
Action: Mouse moved to (328, 383)
Screenshot: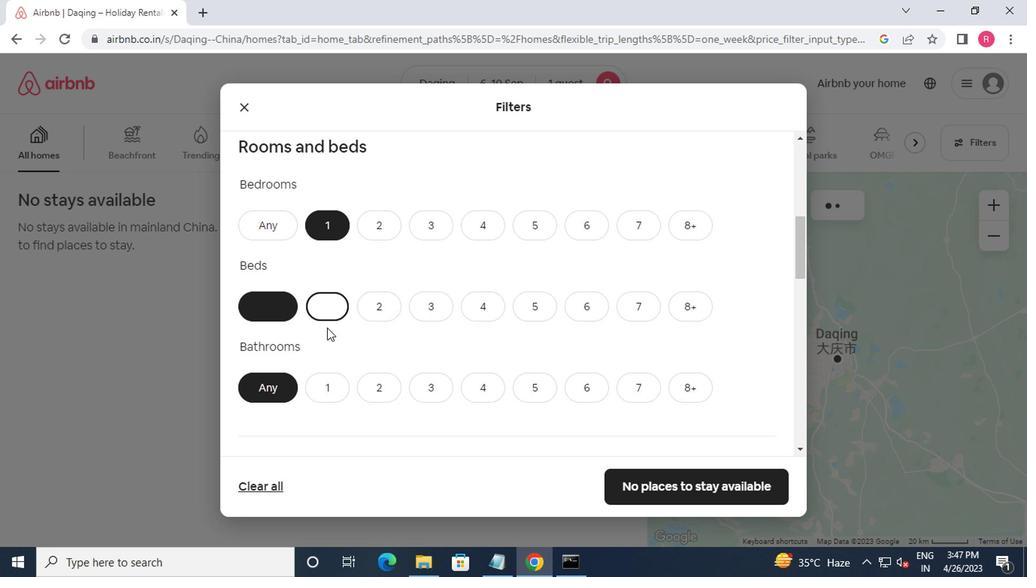 
Action: Mouse pressed left at (328, 383)
Screenshot: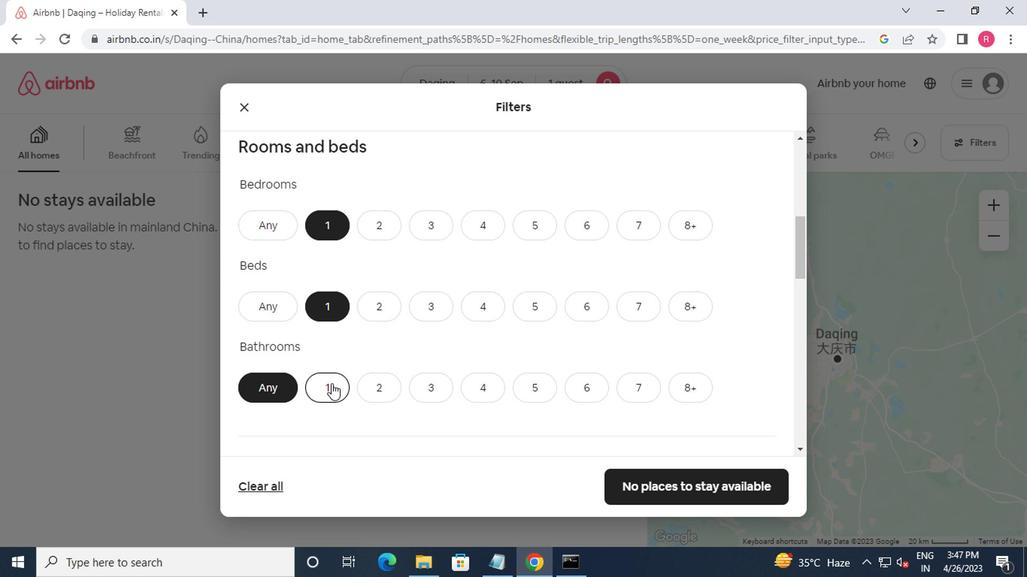 
Action: Mouse moved to (345, 388)
Screenshot: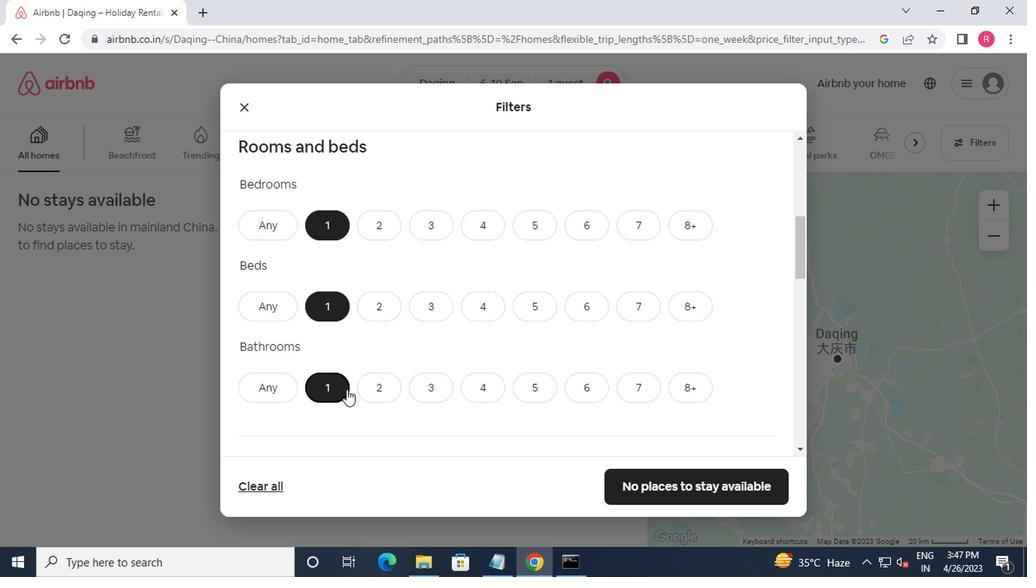 
Action: Mouse scrolled (345, 388) with delta (0, 0)
Screenshot: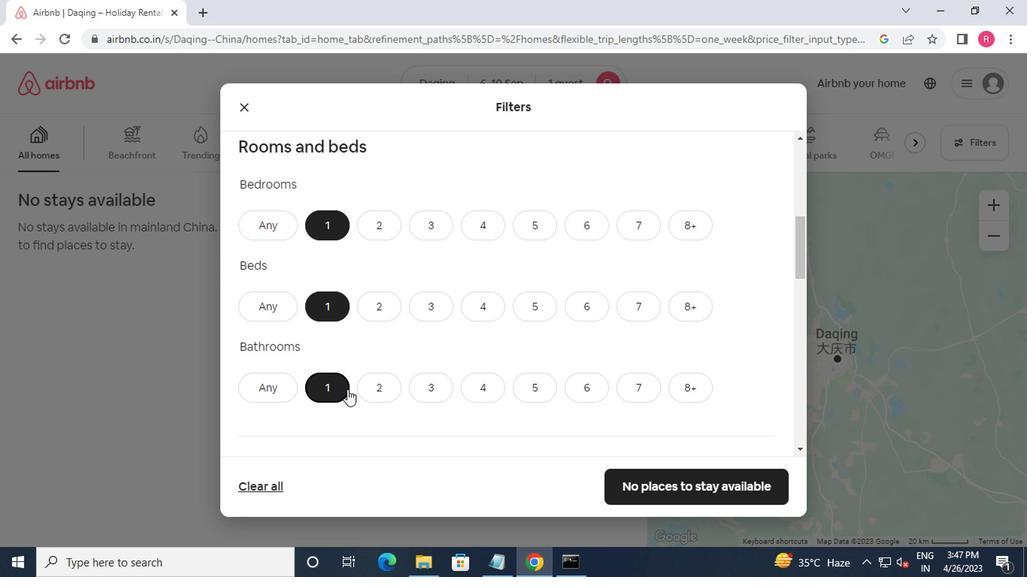 
Action: Mouse moved to (351, 389)
Screenshot: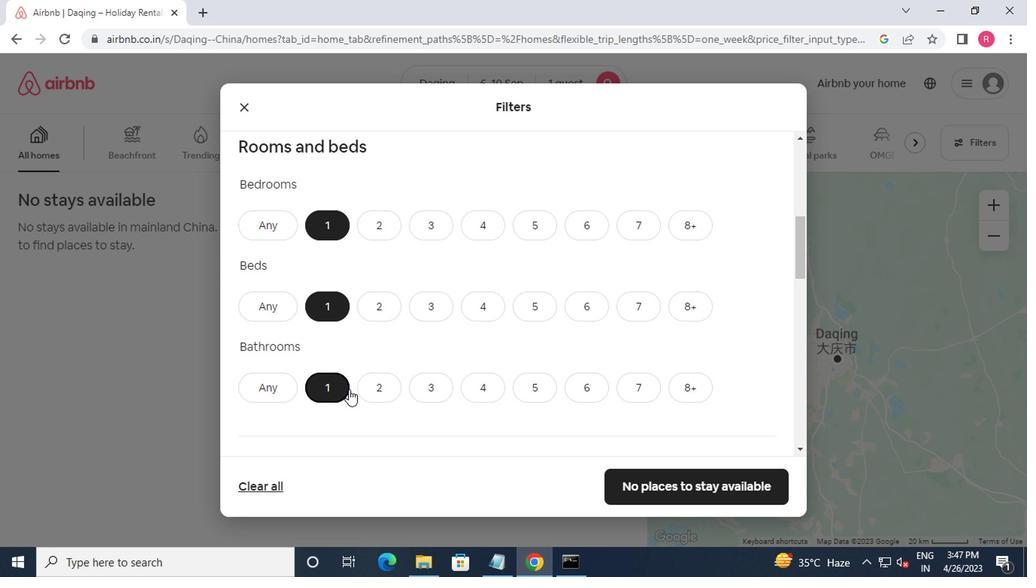 
Action: Mouse scrolled (351, 388) with delta (0, 0)
Screenshot: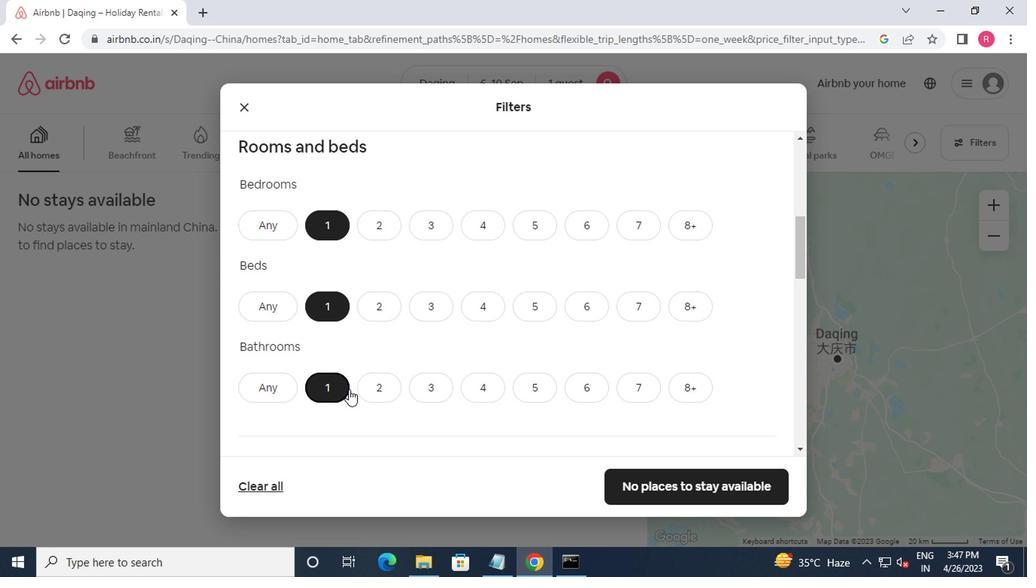 
Action: Mouse moved to (362, 396)
Screenshot: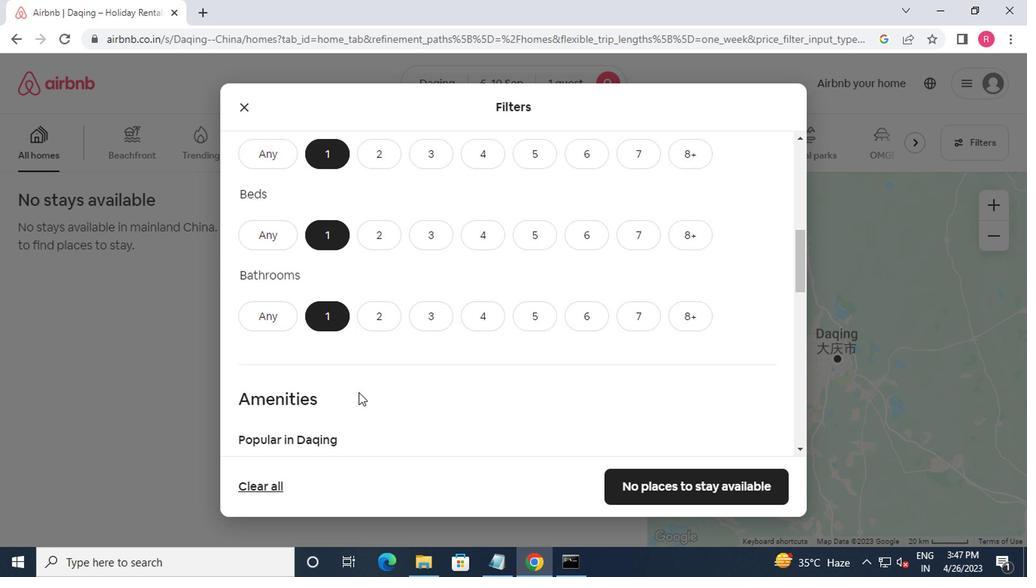 
Action: Mouse scrolled (362, 395) with delta (0, 0)
Screenshot: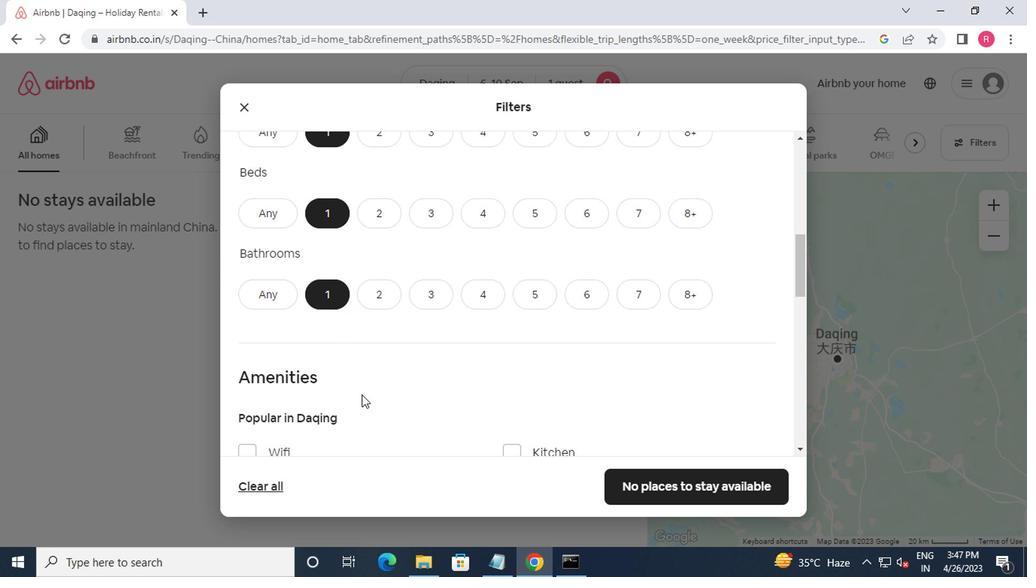 
Action: Mouse moved to (381, 394)
Screenshot: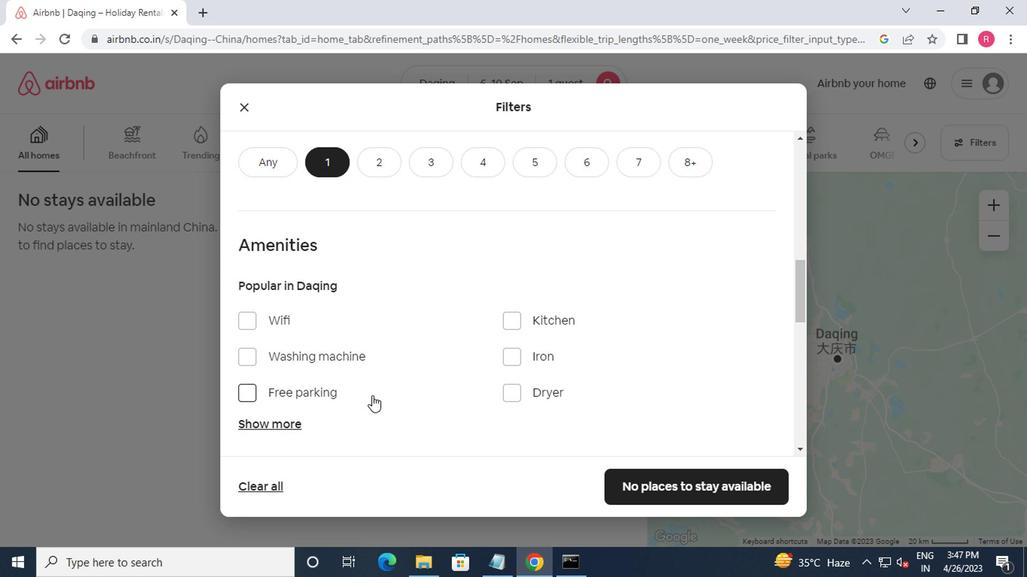 
Action: Mouse scrolled (381, 393) with delta (0, -1)
Screenshot: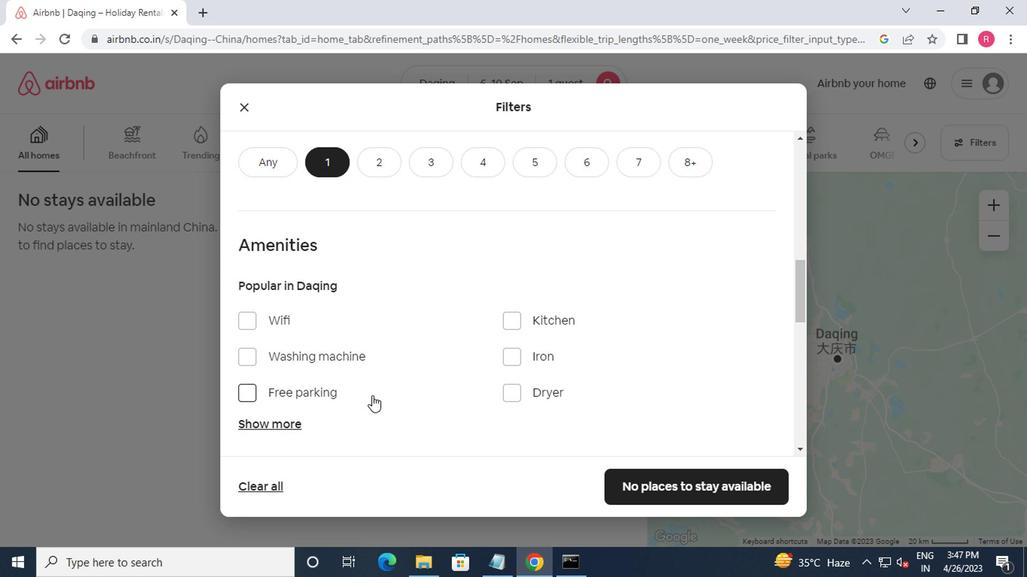 
Action: Mouse moved to (385, 394)
Screenshot: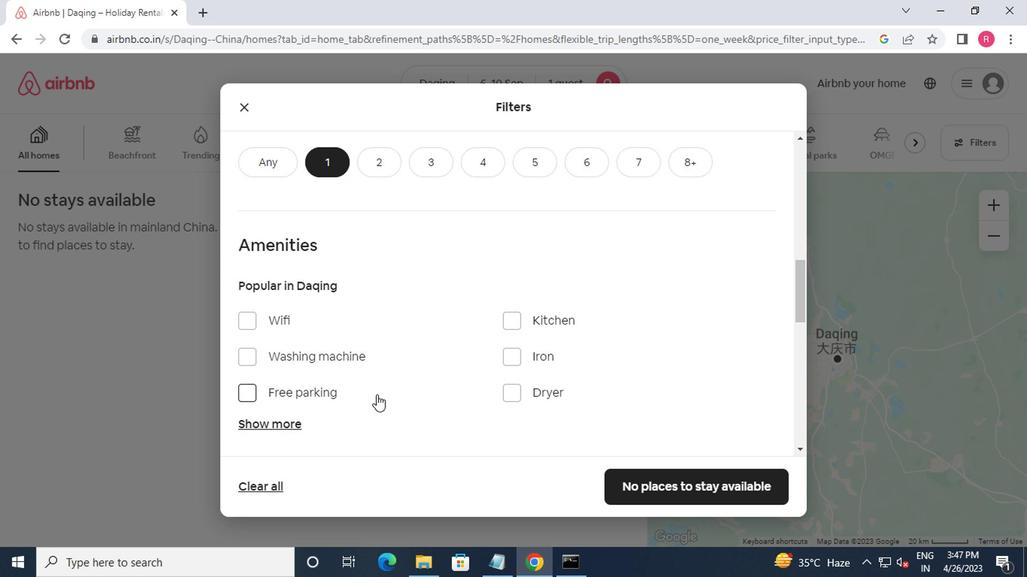 
Action: Mouse scrolled (385, 393) with delta (0, -1)
Screenshot: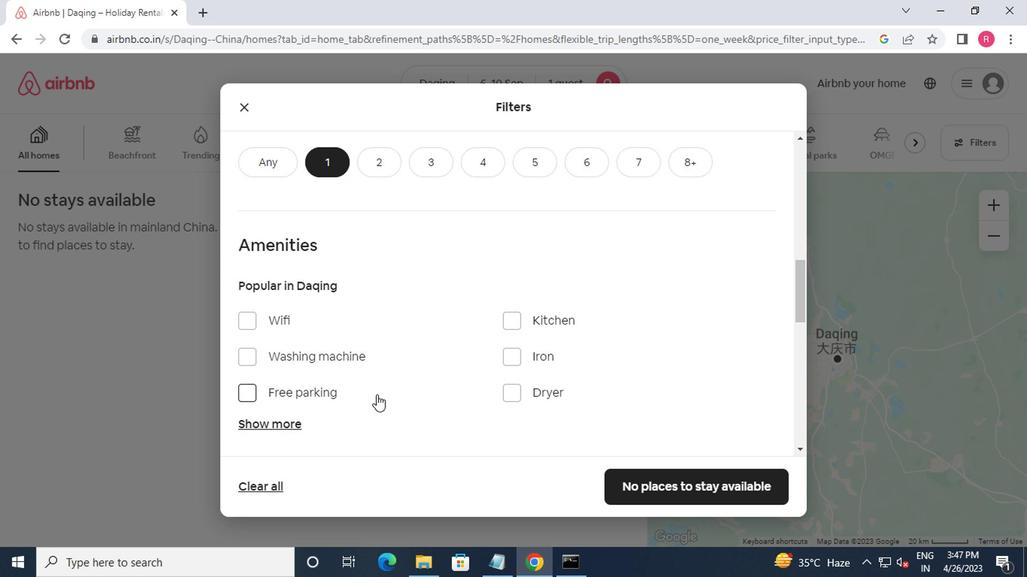 
Action: Mouse moved to (403, 394)
Screenshot: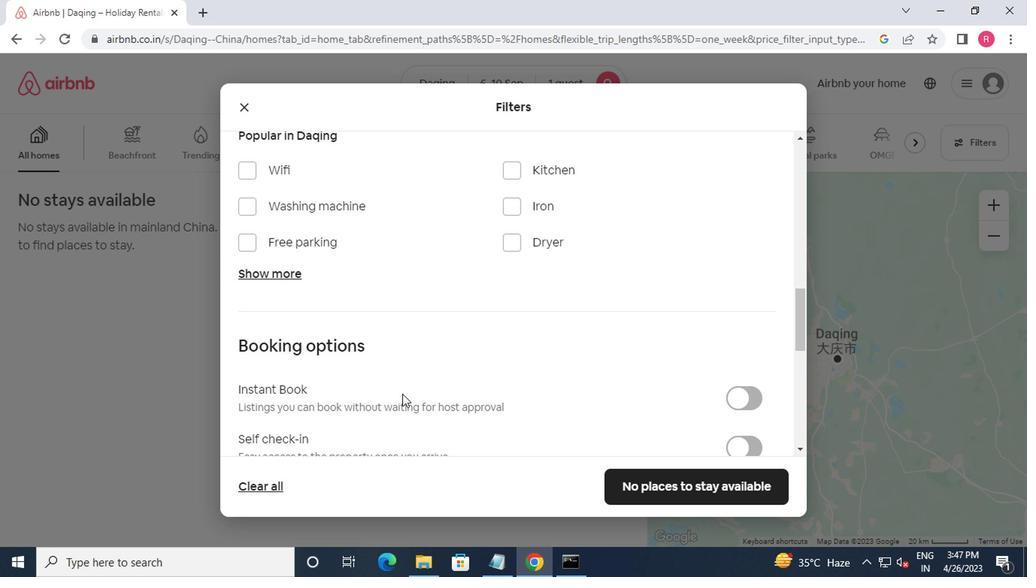 
Action: Mouse scrolled (403, 393) with delta (0, -1)
Screenshot: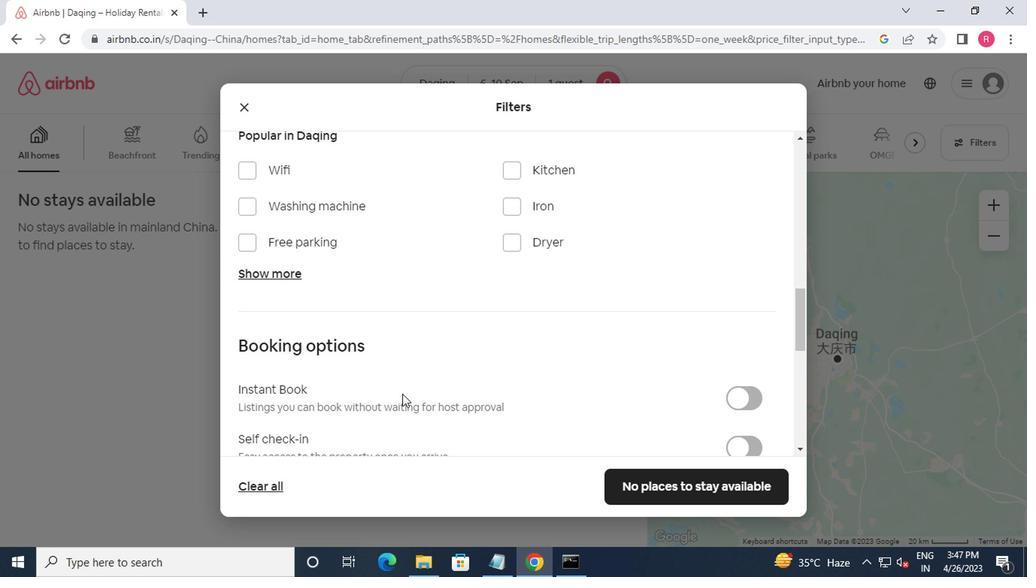 
Action: Mouse moved to (415, 394)
Screenshot: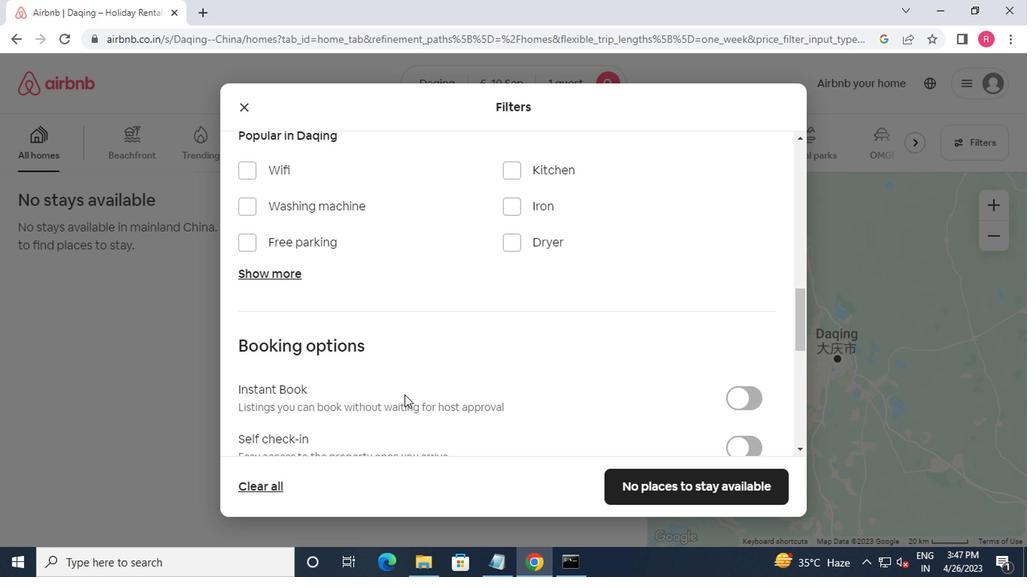 
Action: Mouse scrolled (415, 394) with delta (0, 0)
Screenshot: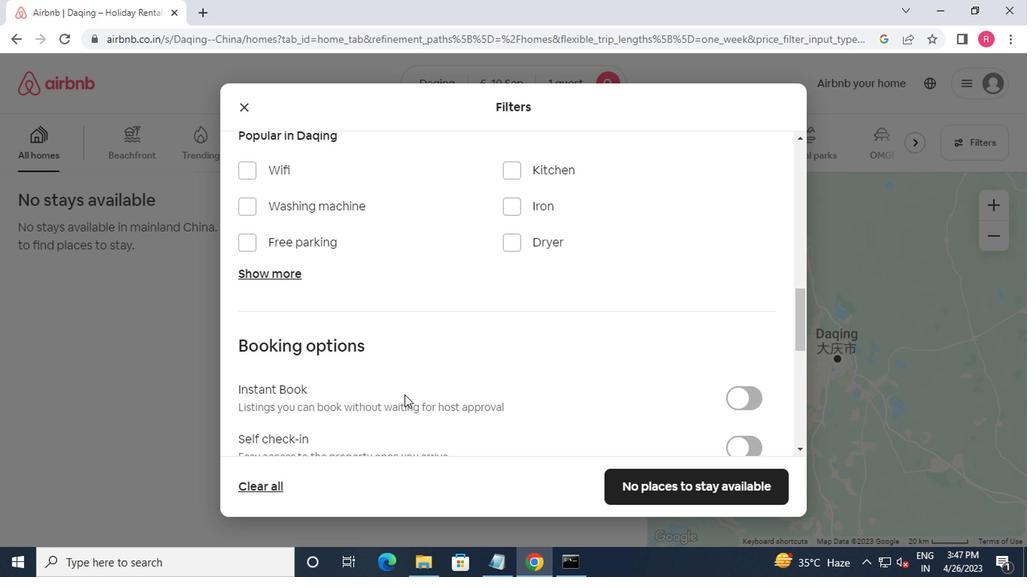 
Action: Mouse moved to (735, 294)
Screenshot: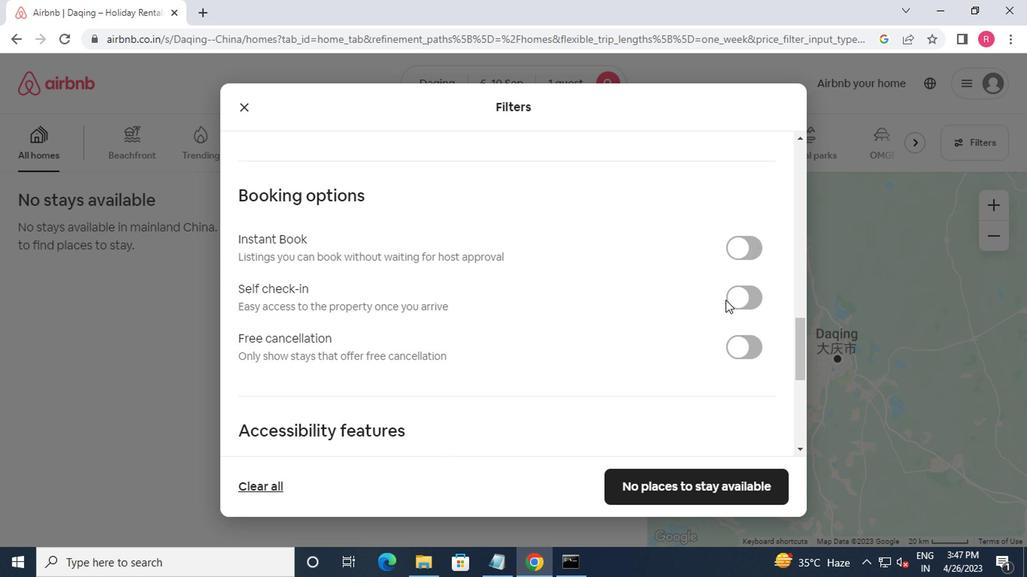 
Action: Mouse pressed left at (735, 294)
Screenshot: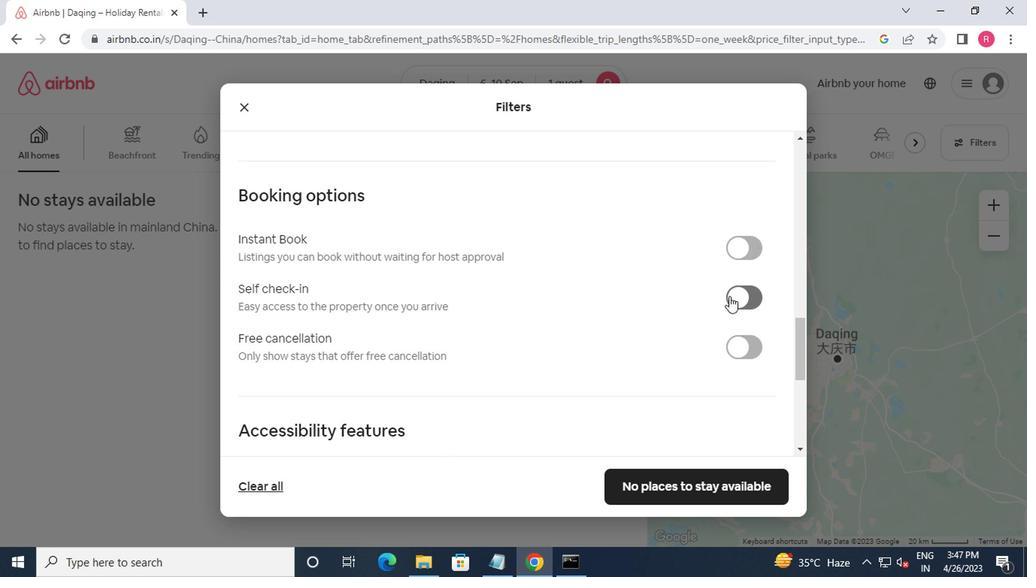 
Action: Mouse moved to (702, 353)
Screenshot: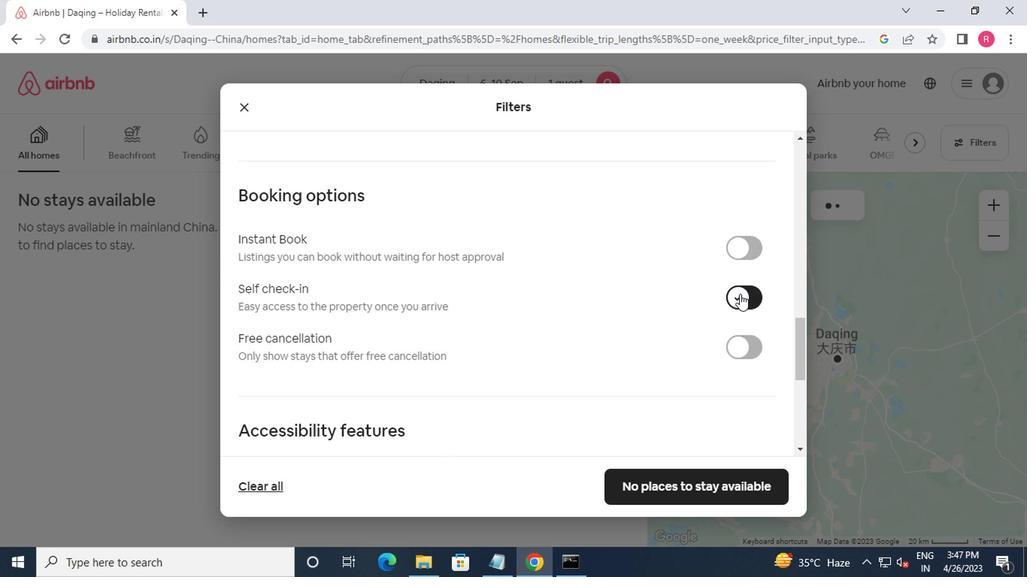 
Action: Mouse scrolled (702, 353) with delta (0, 0)
Screenshot: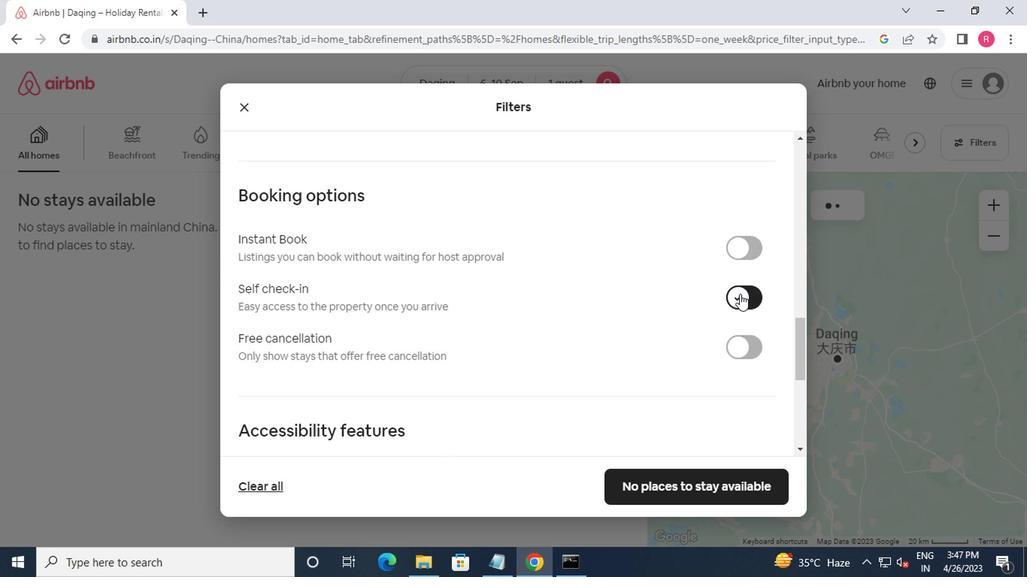 
Action: Mouse moved to (696, 383)
Screenshot: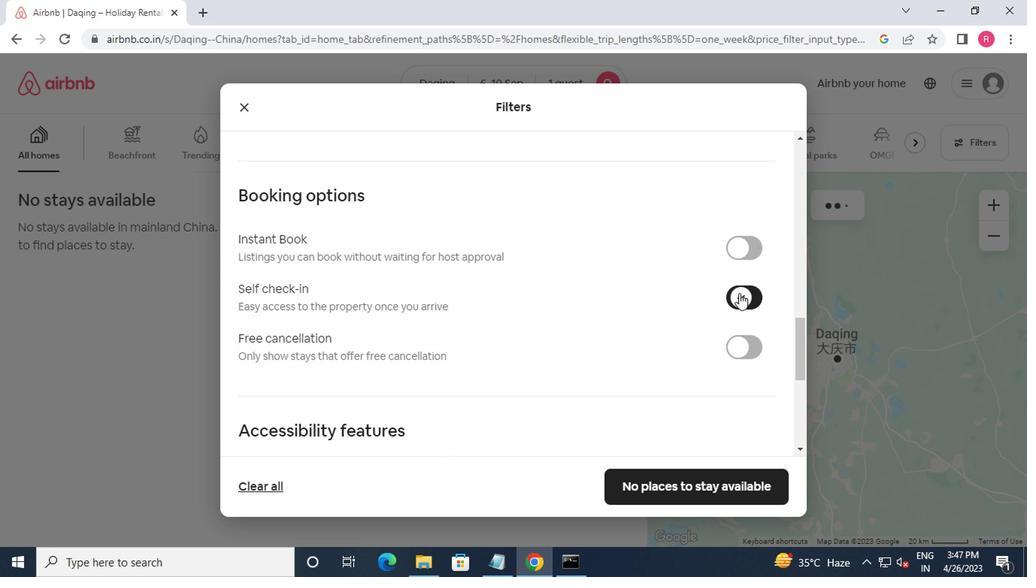 
Action: Mouse scrolled (696, 381) with delta (0, -1)
Screenshot: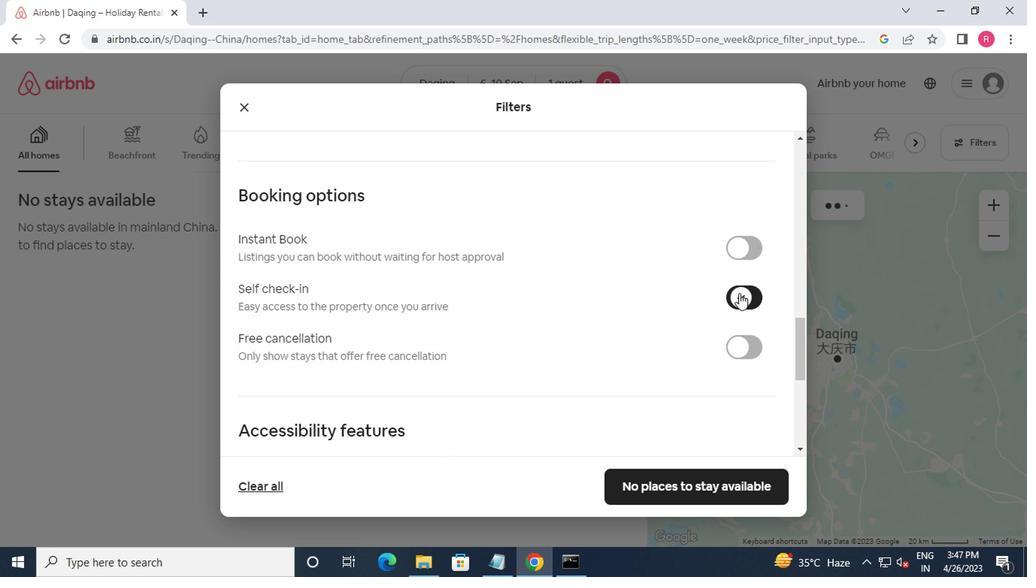 
Action: Mouse moved to (695, 385)
Screenshot: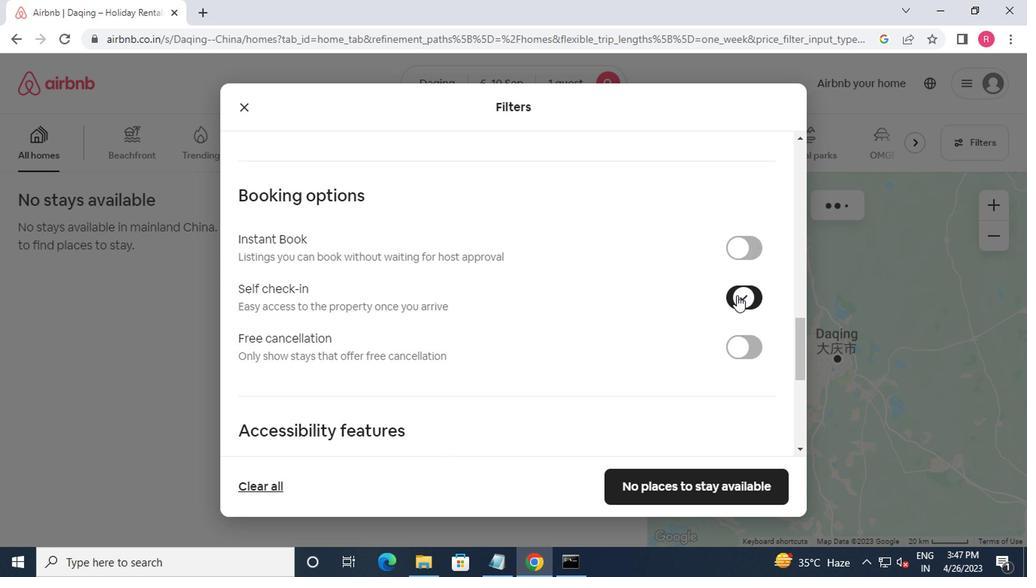 
Action: Mouse scrolled (695, 385) with delta (0, 0)
Screenshot: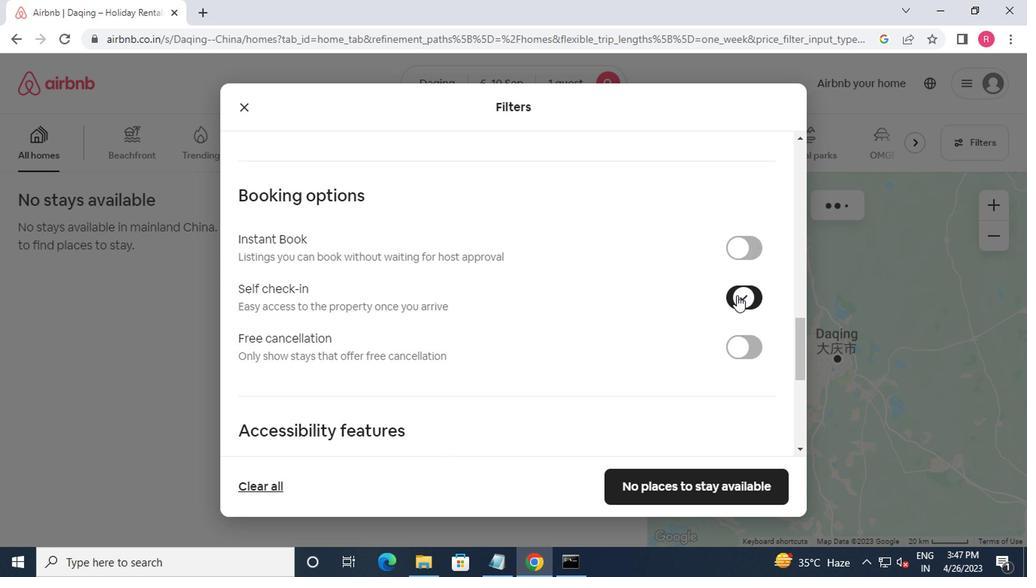 
Action: Mouse scrolled (695, 385) with delta (0, 0)
Screenshot: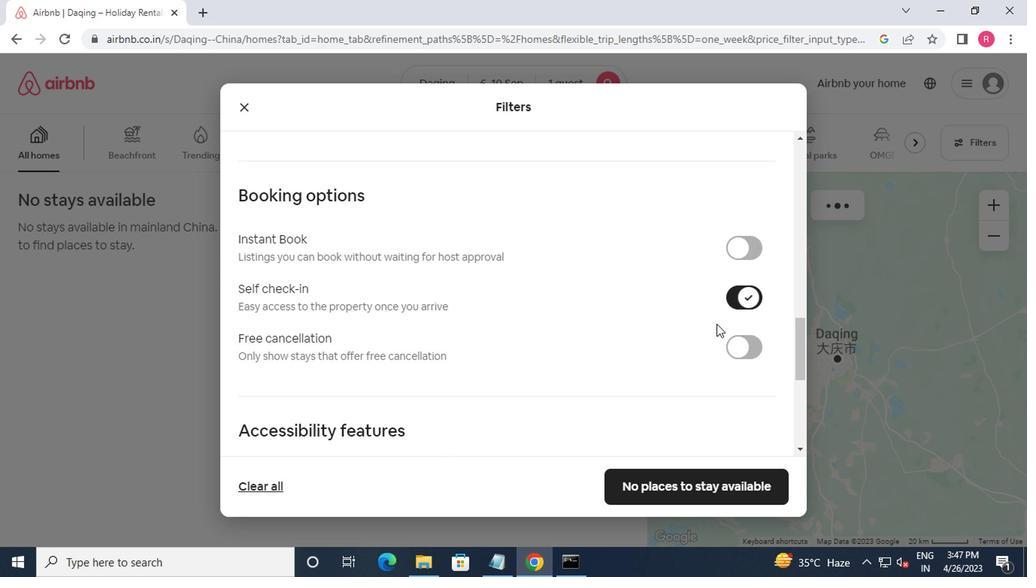 
Action: Mouse moved to (690, 387)
Screenshot: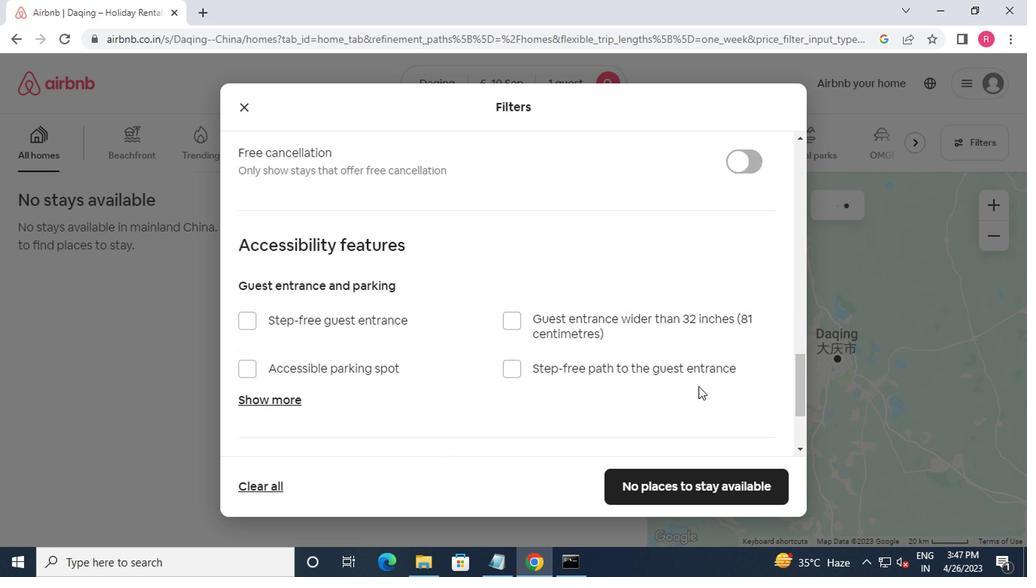 
Action: Mouse scrolled (690, 386) with delta (0, 0)
Screenshot: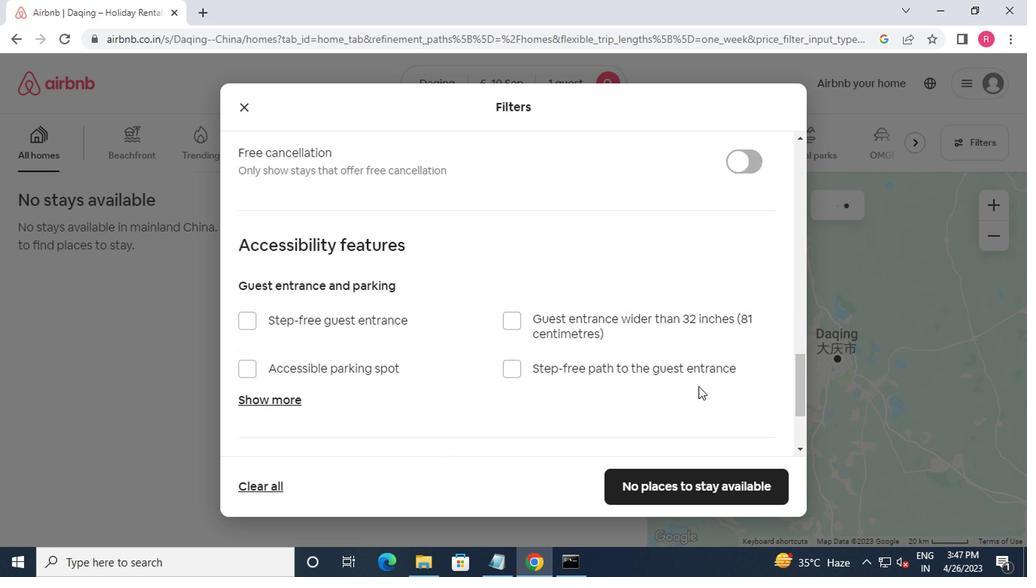 
Action: Mouse moved to (687, 390)
Screenshot: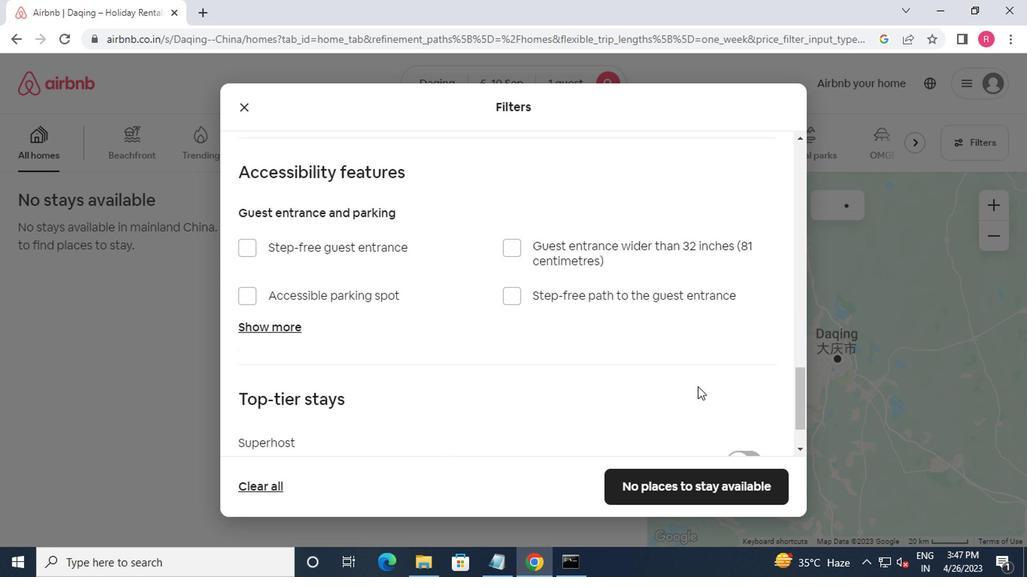 
Action: Mouse scrolled (687, 389) with delta (0, -1)
Screenshot: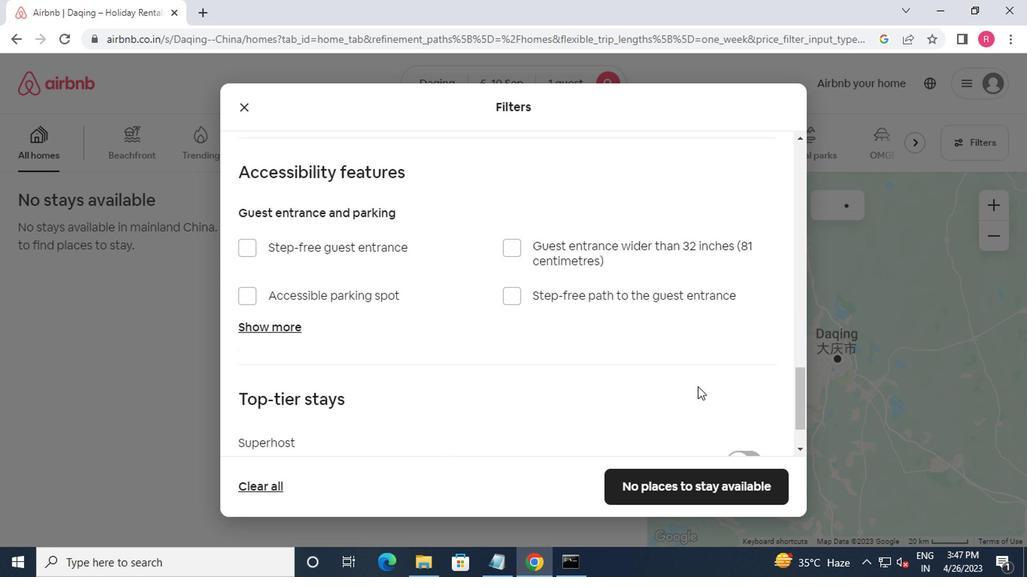 
Action: Mouse moved to (687, 392)
Screenshot: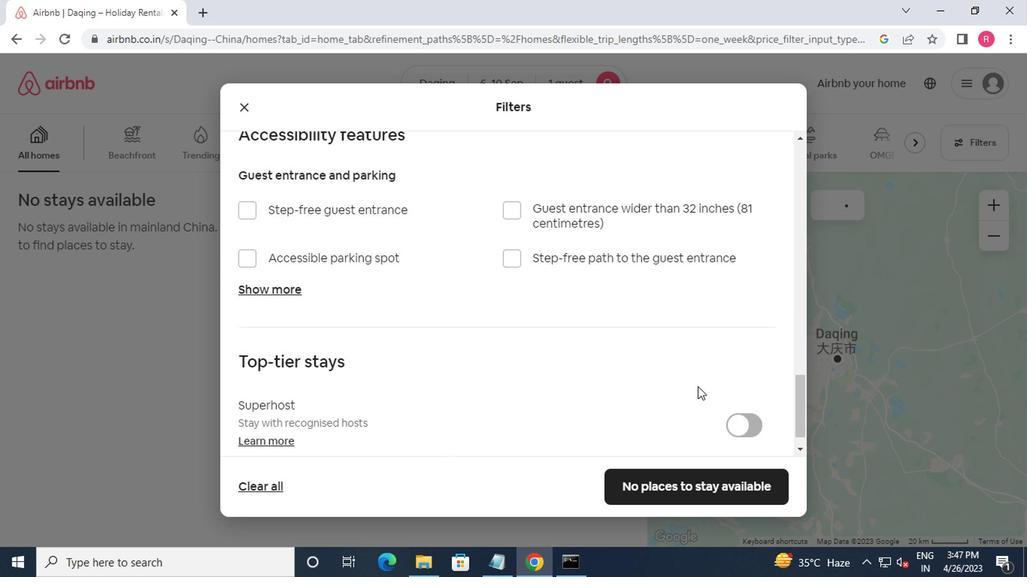 
Action: Mouse scrolled (687, 391) with delta (0, -1)
Screenshot: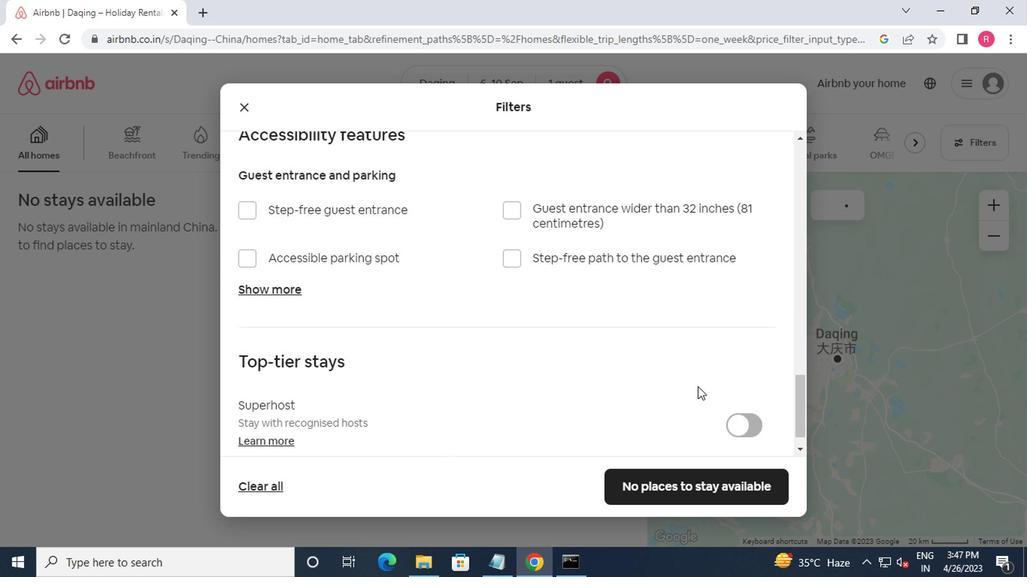 
Action: Mouse moved to (687, 394)
Screenshot: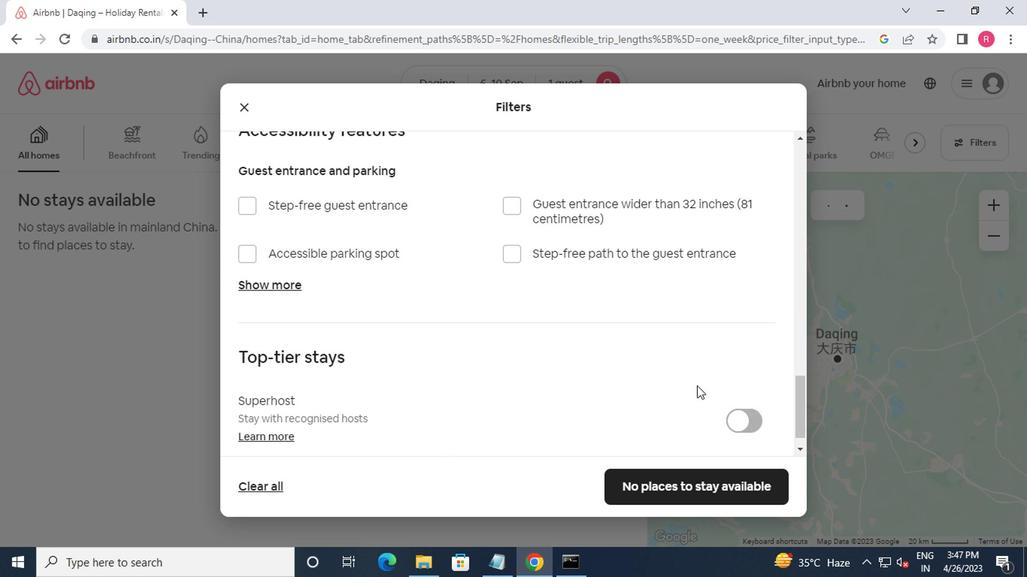 
Action: Mouse scrolled (687, 393) with delta (0, -1)
Screenshot: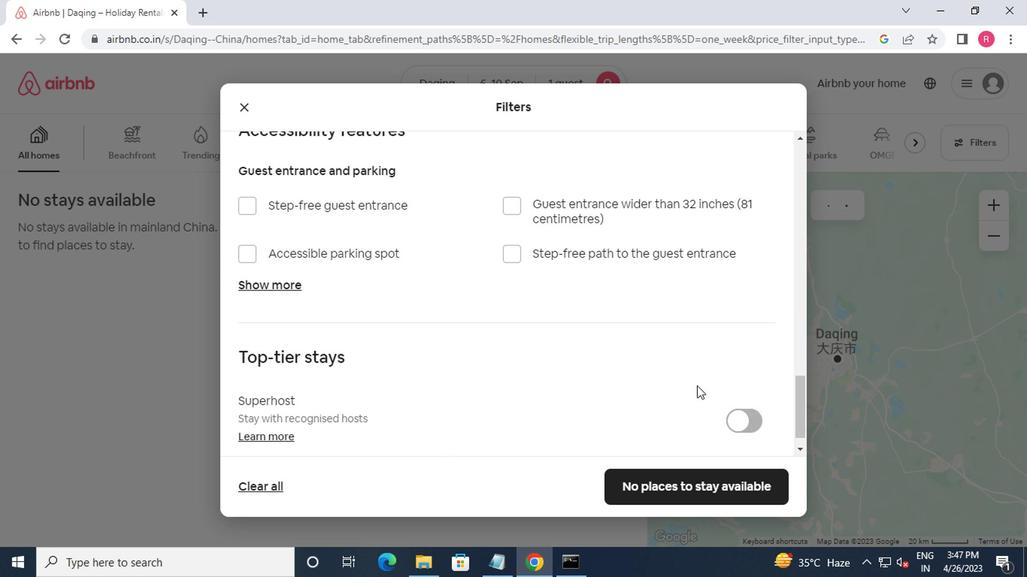 
Action: Mouse moved to (674, 479)
Screenshot: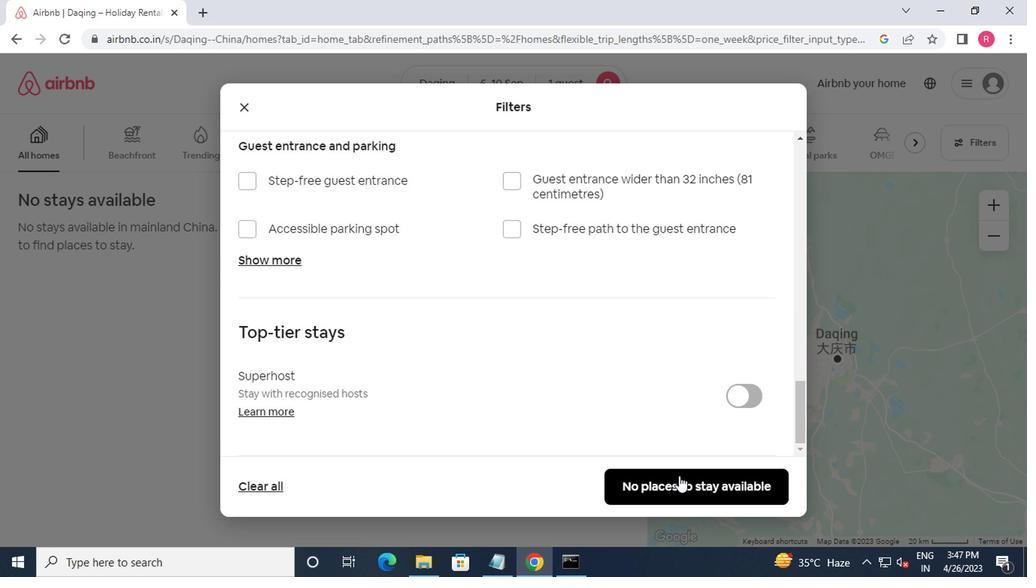 
Action: Mouse pressed left at (674, 479)
Screenshot: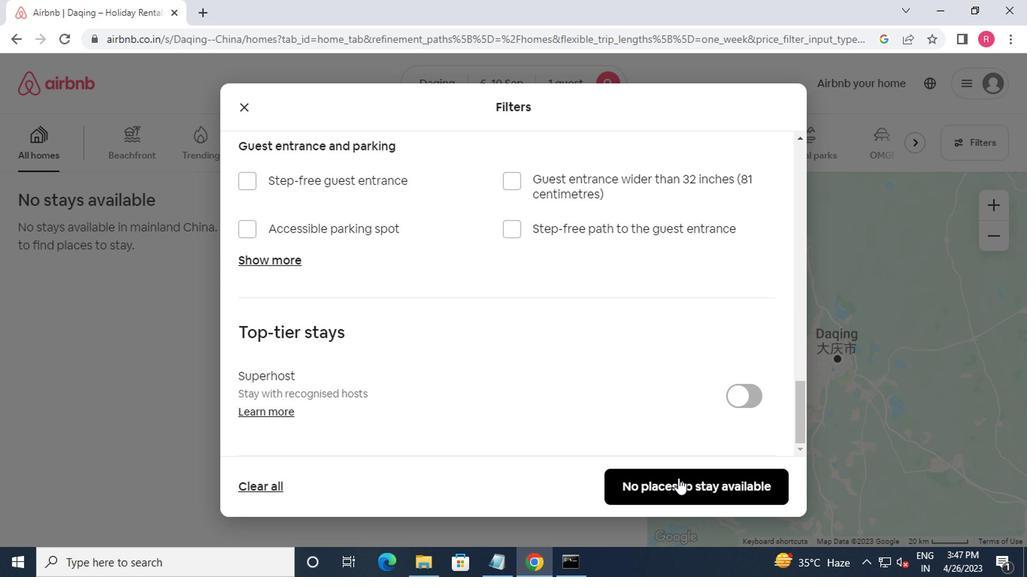 
Action: Mouse moved to (676, 484)
Screenshot: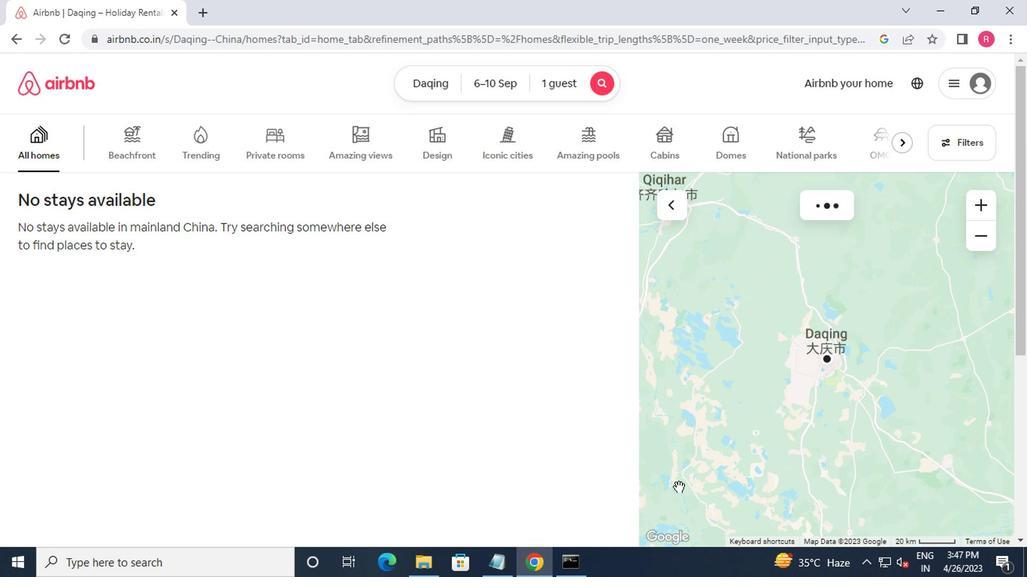 
